 Task: Search one way flight ticket for 2 adults, 2 infants in seat and 1 infant on lap in first from White Plains: Westchester County Airport to Laramie: Laramie Regional Airport on 8-3-2023. Choice of flights is Frontier. Number of bags: 1 carry on bag and 5 checked bags. Price is upto 30000. Outbound departure time preference is 10:00.
Action: Mouse moved to (211, 295)
Screenshot: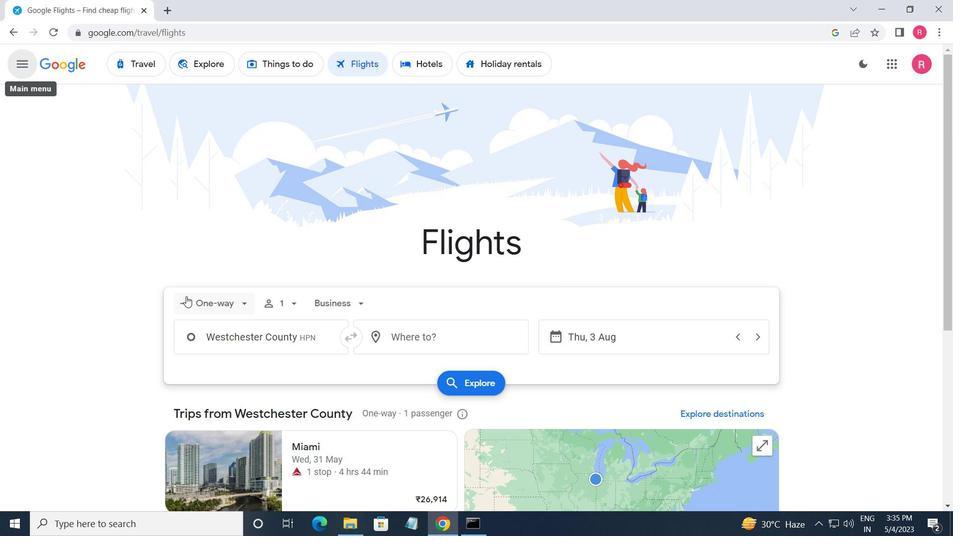 
Action: Mouse pressed left at (211, 295)
Screenshot: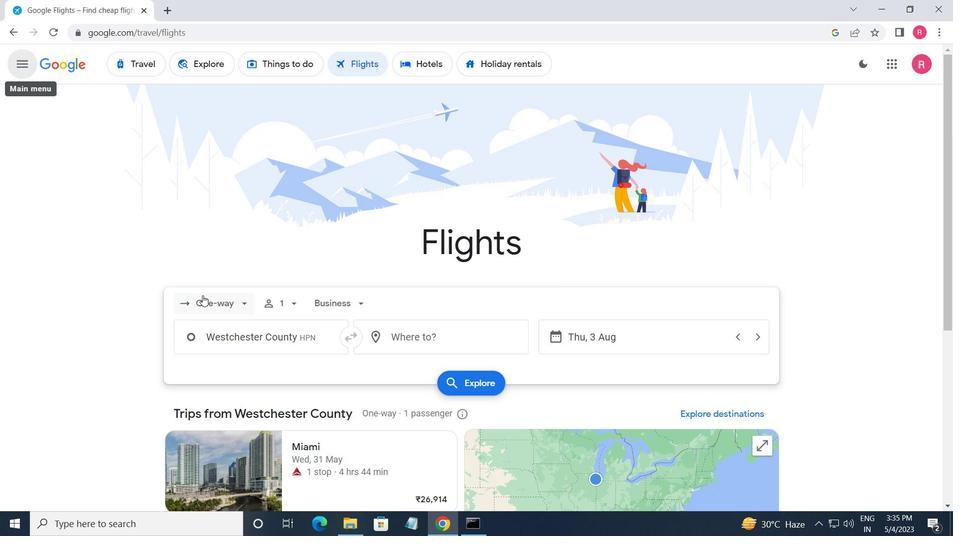 
Action: Mouse moved to (231, 361)
Screenshot: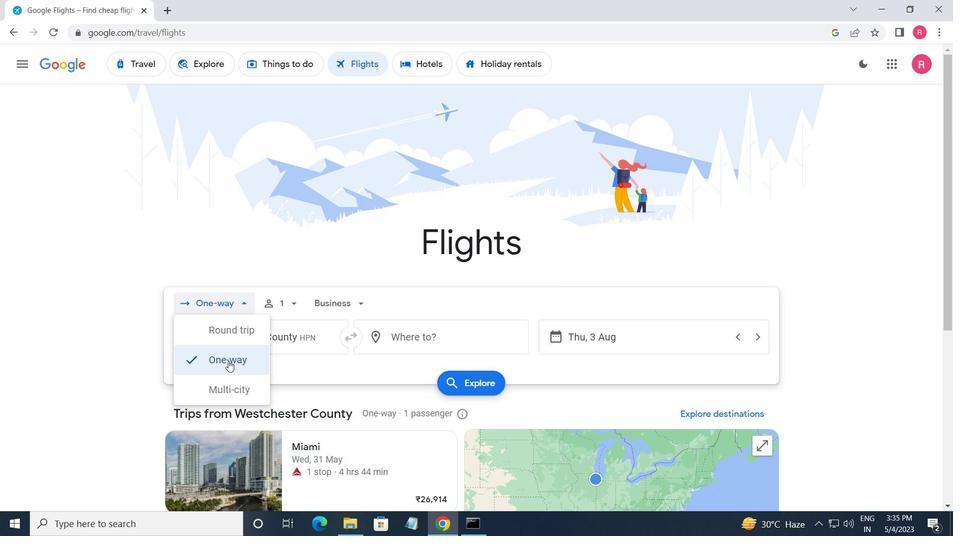 
Action: Mouse pressed left at (231, 361)
Screenshot: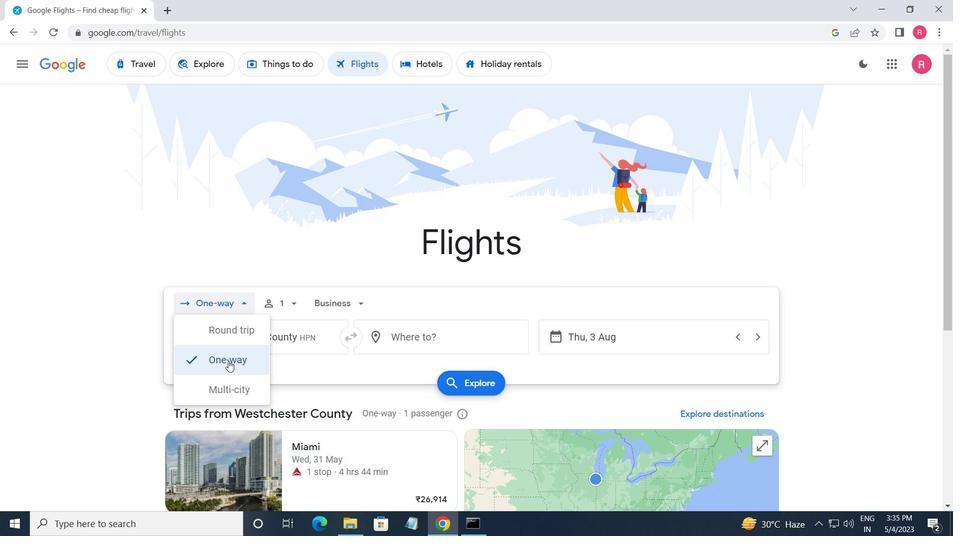 
Action: Mouse moved to (299, 310)
Screenshot: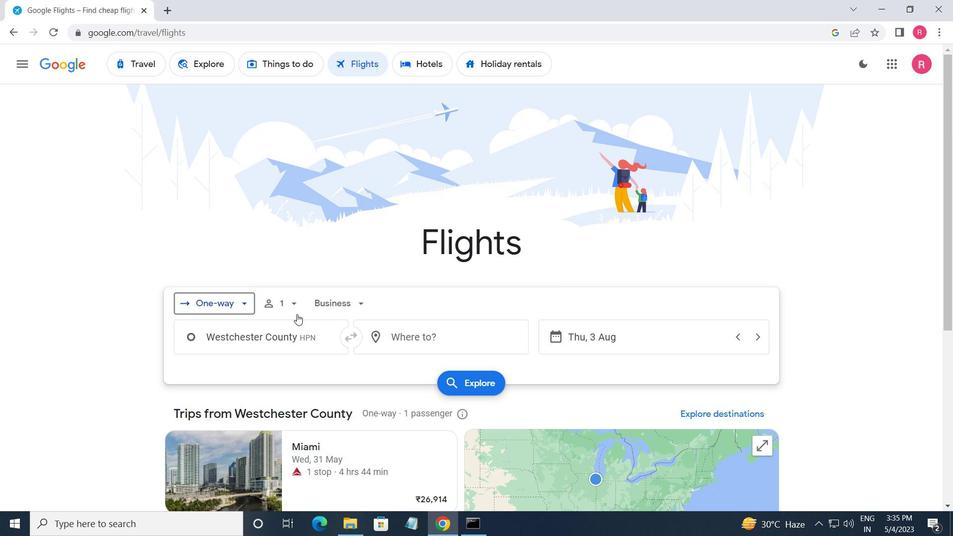 
Action: Mouse pressed left at (299, 310)
Screenshot: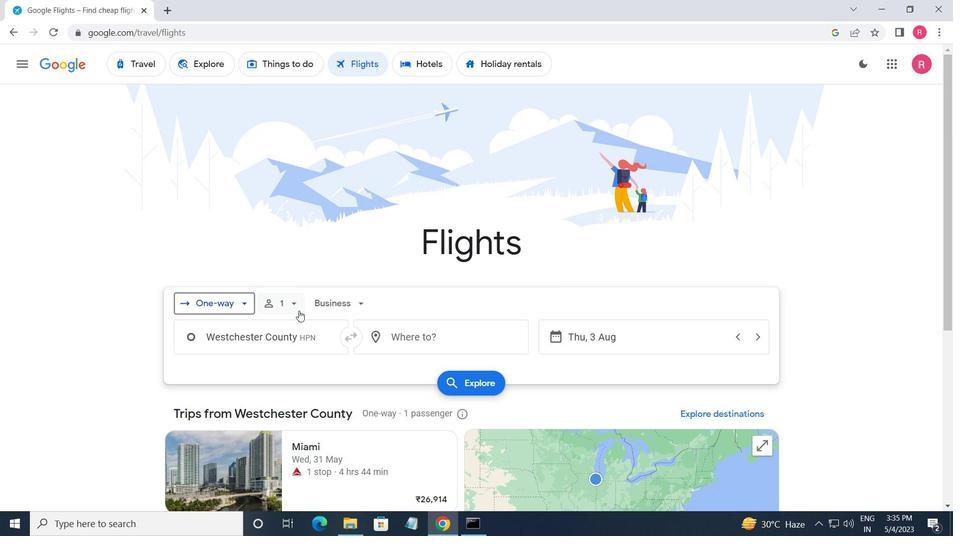 
Action: Mouse moved to (384, 333)
Screenshot: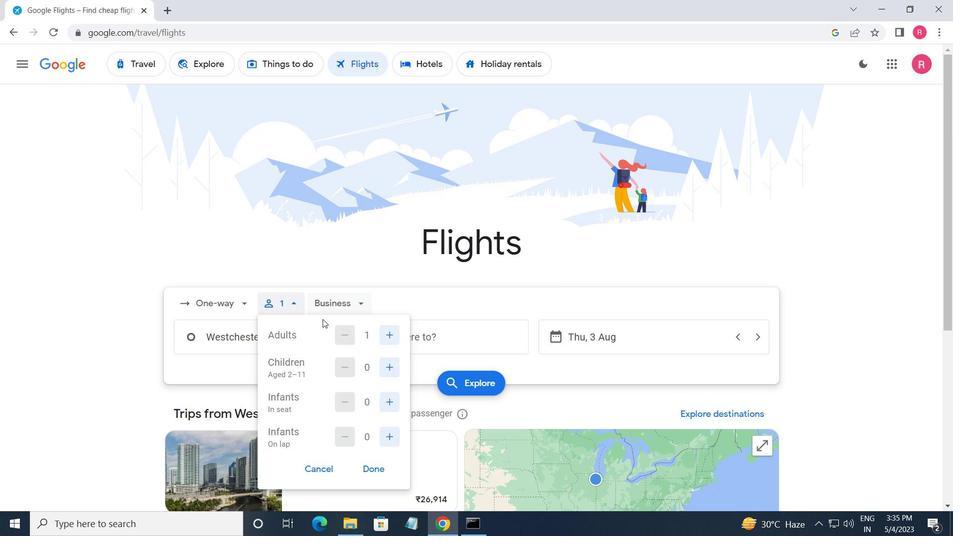 
Action: Mouse pressed left at (384, 333)
Screenshot: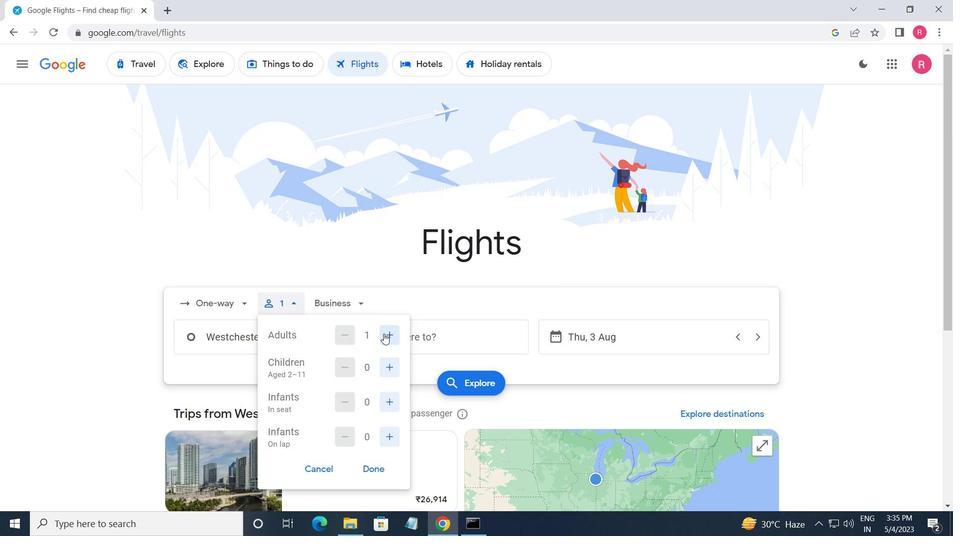 
Action: Mouse moved to (385, 335)
Screenshot: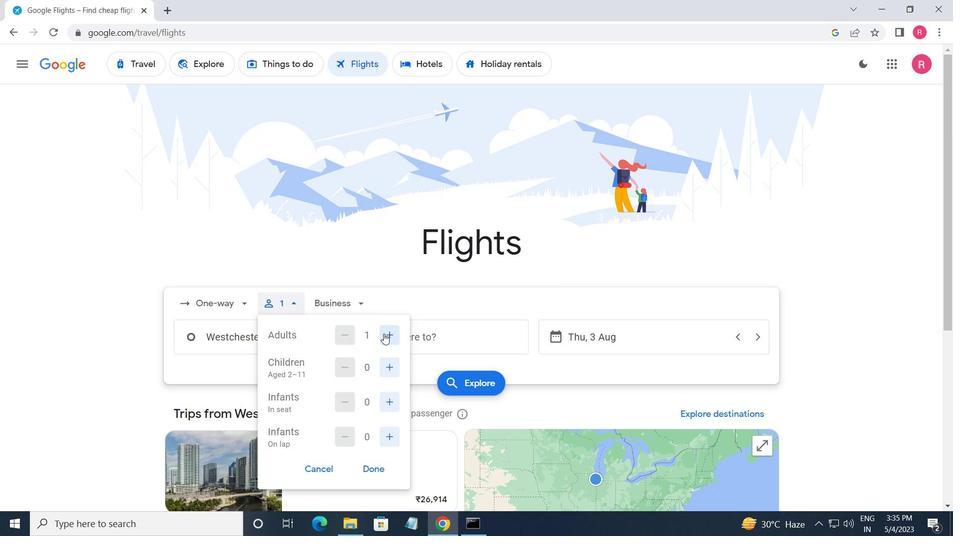 
Action: Mouse pressed left at (385, 335)
Screenshot: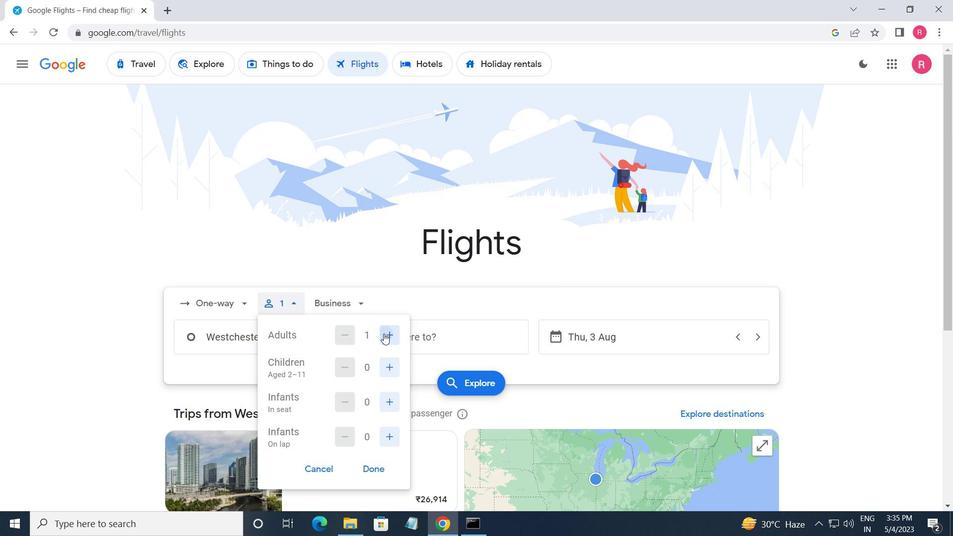 
Action: Mouse moved to (344, 334)
Screenshot: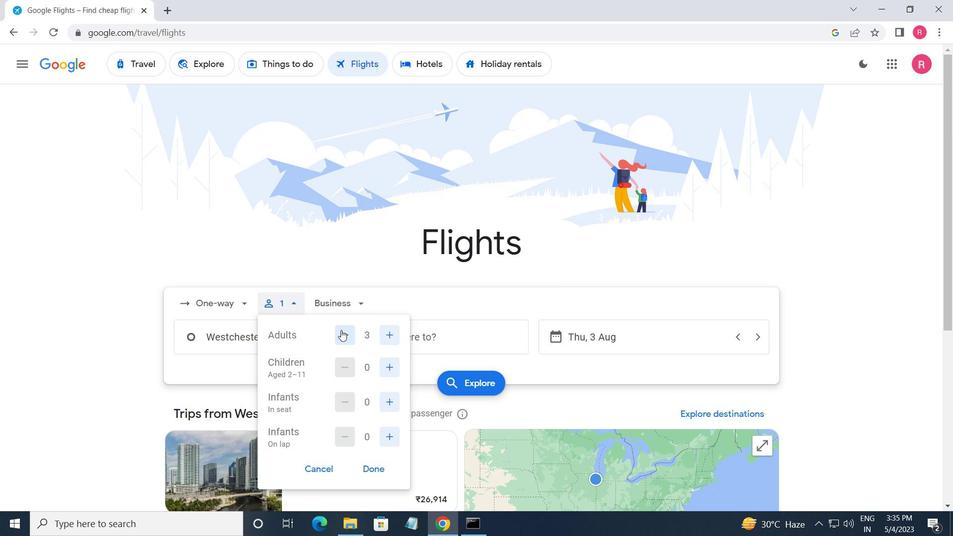 
Action: Mouse pressed left at (344, 334)
Screenshot: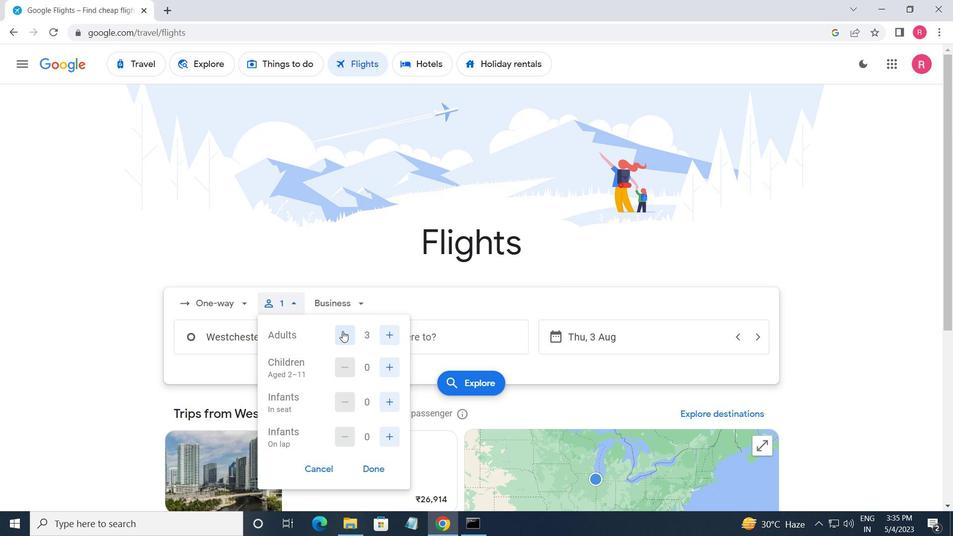 
Action: Mouse moved to (388, 402)
Screenshot: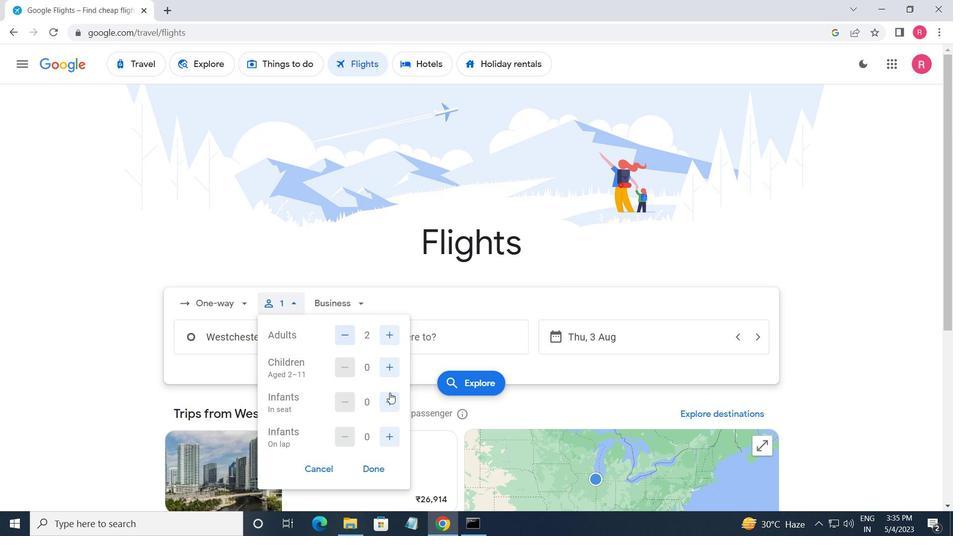 
Action: Mouse pressed left at (388, 402)
Screenshot: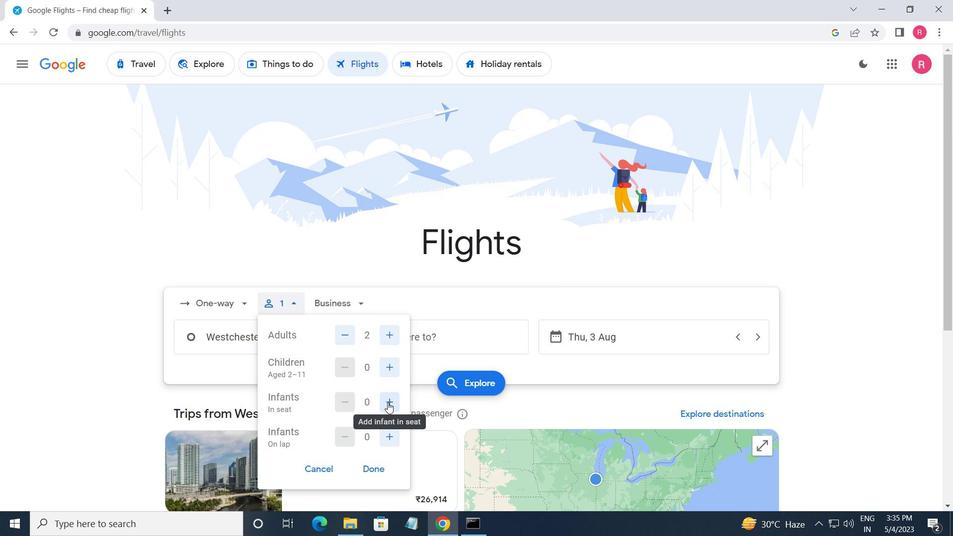 
Action: Mouse pressed left at (388, 402)
Screenshot: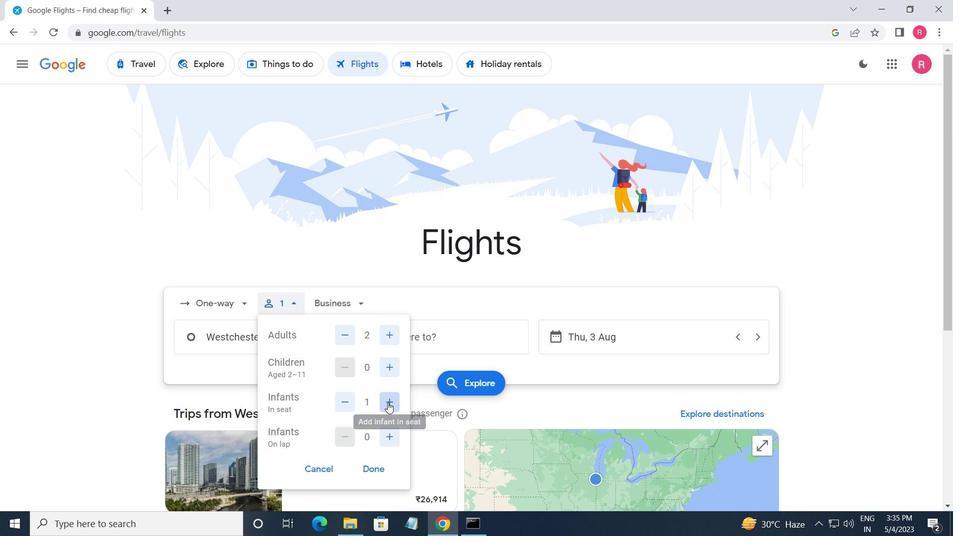 
Action: Mouse moved to (388, 438)
Screenshot: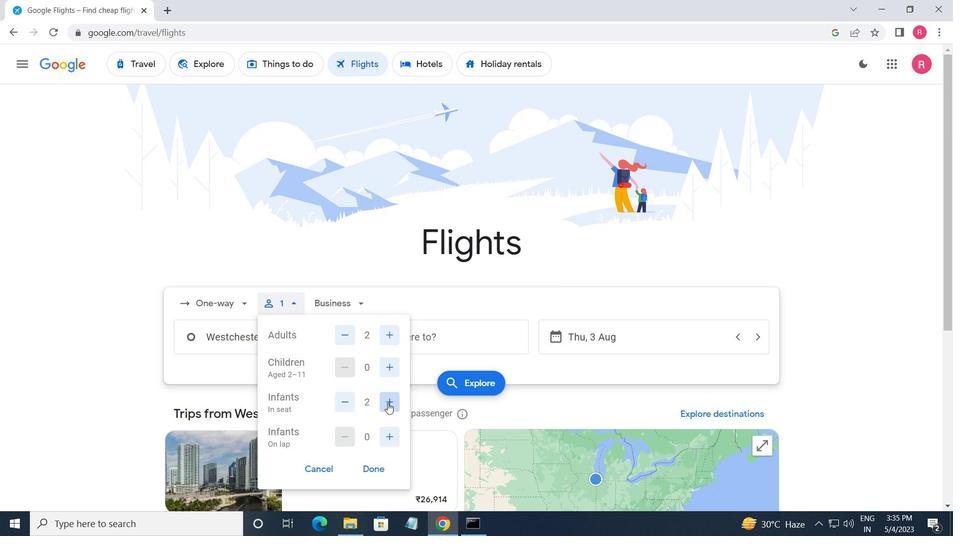 
Action: Mouse pressed left at (388, 438)
Screenshot: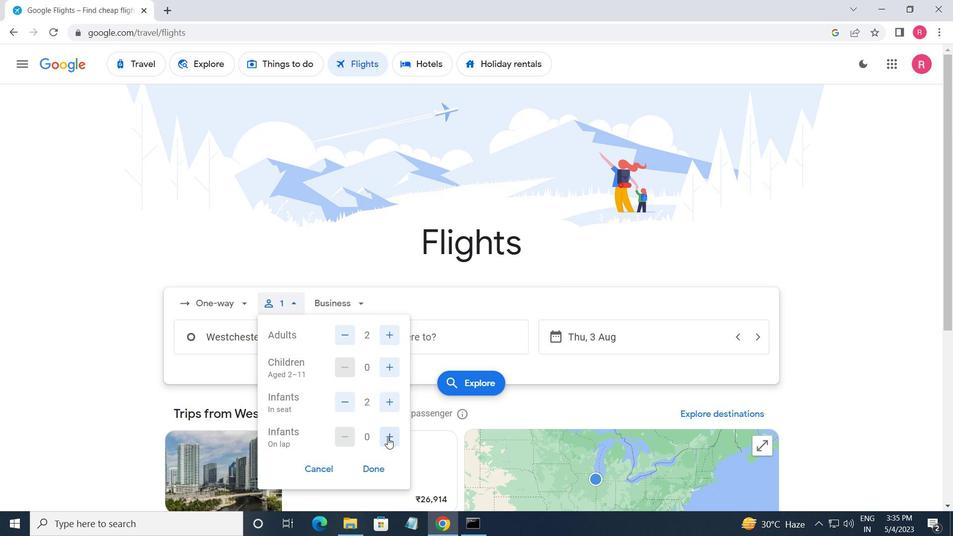 
Action: Mouse moved to (383, 473)
Screenshot: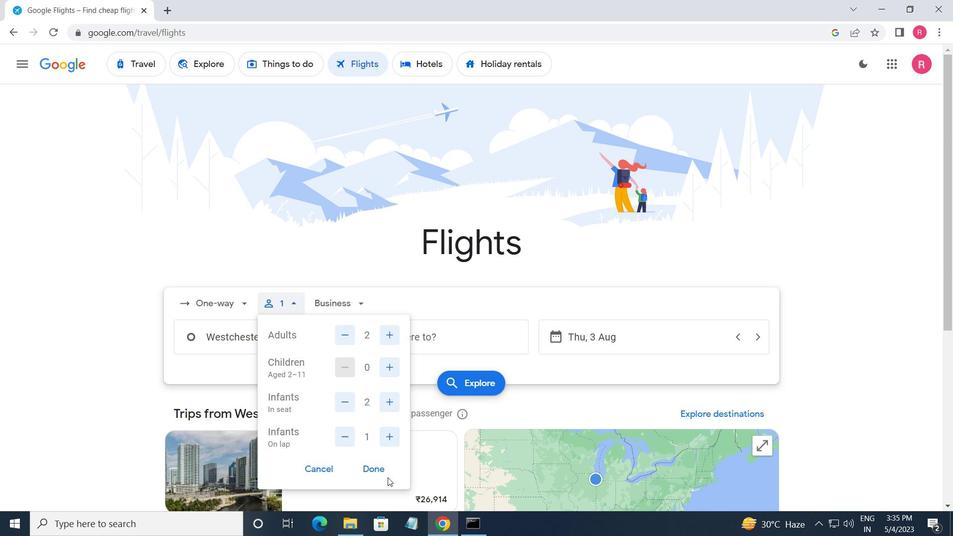 
Action: Mouse pressed left at (383, 473)
Screenshot: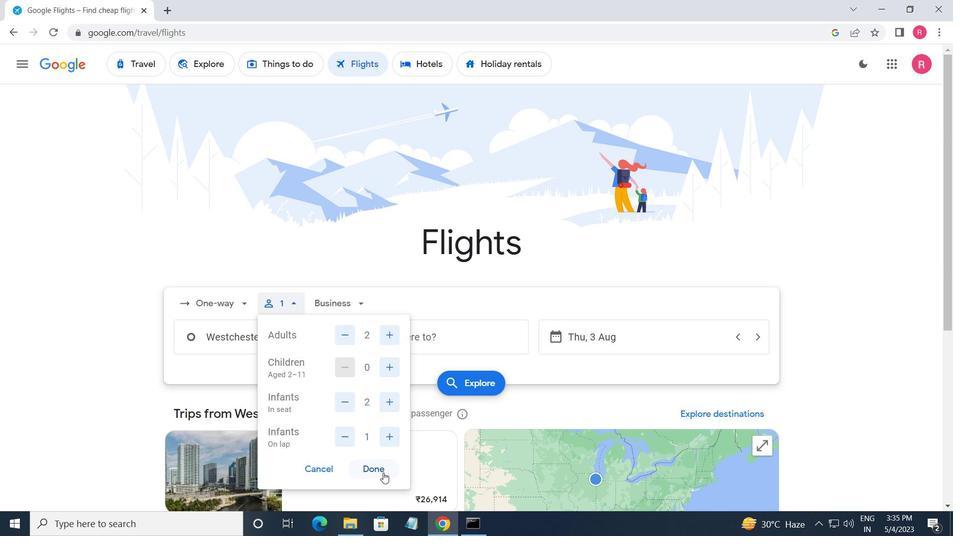 
Action: Mouse moved to (361, 315)
Screenshot: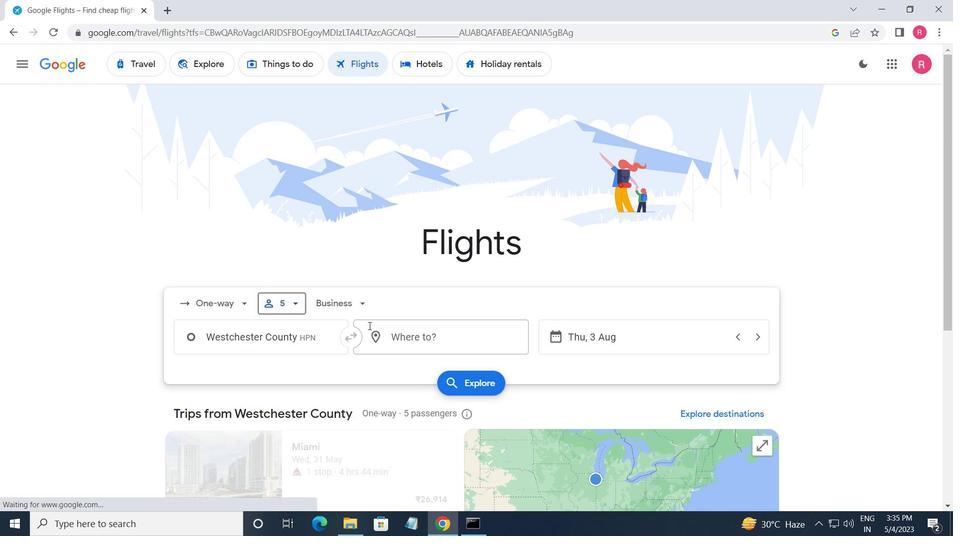 
Action: Mouse pressed left at (361, 315)
Screenshot: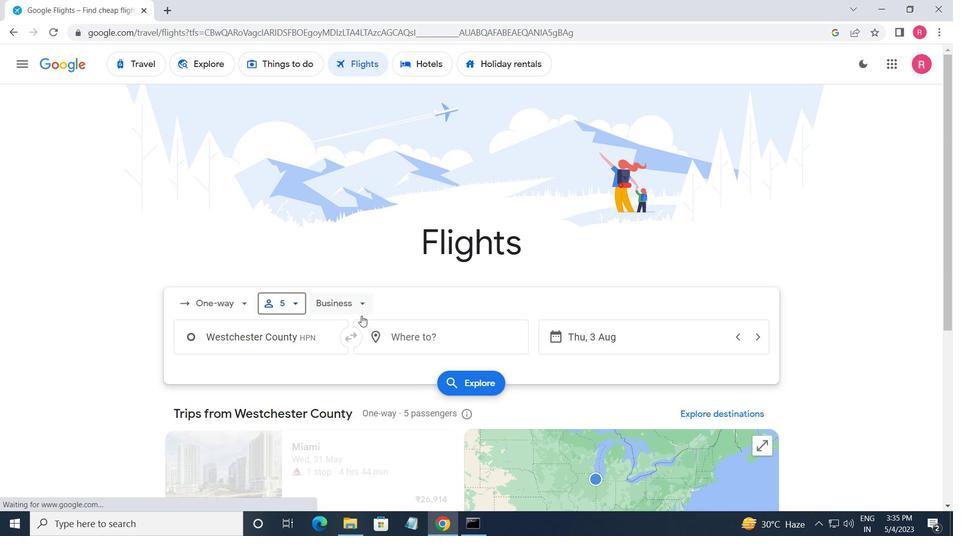 
Action: Mouse moved to (363, 419)
Screenshot: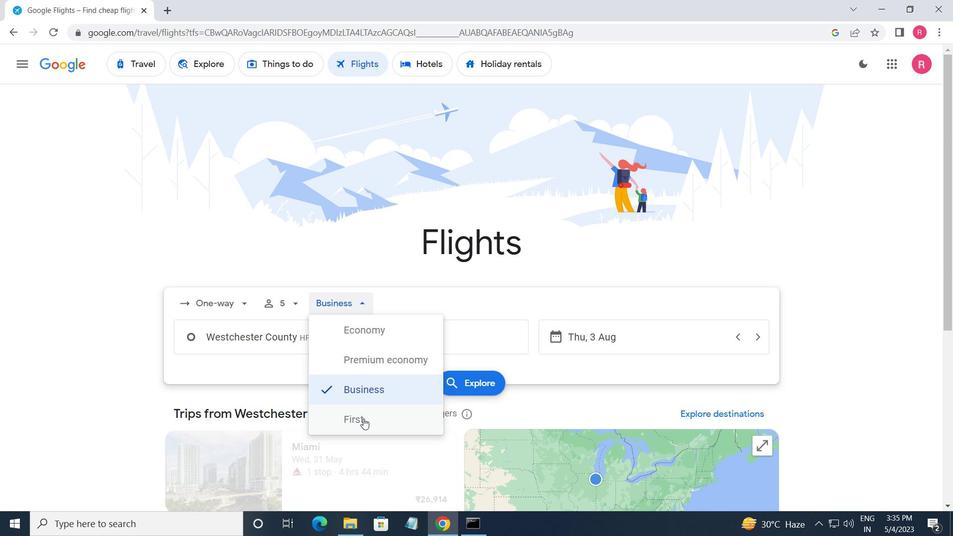 
Action: Mouse pressed left at (363, 419)
Screenshot: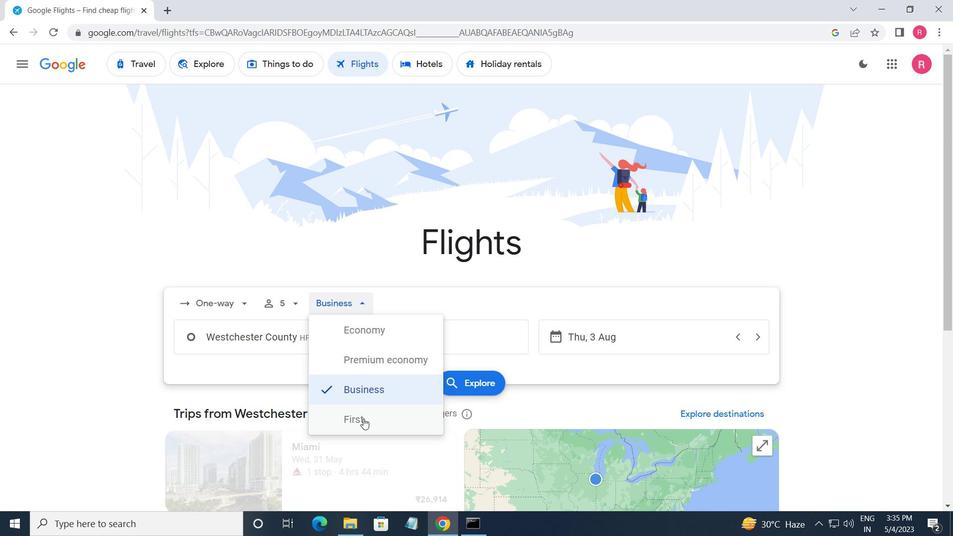 
Action: Mouse moved to (319, 346)
Screenshot: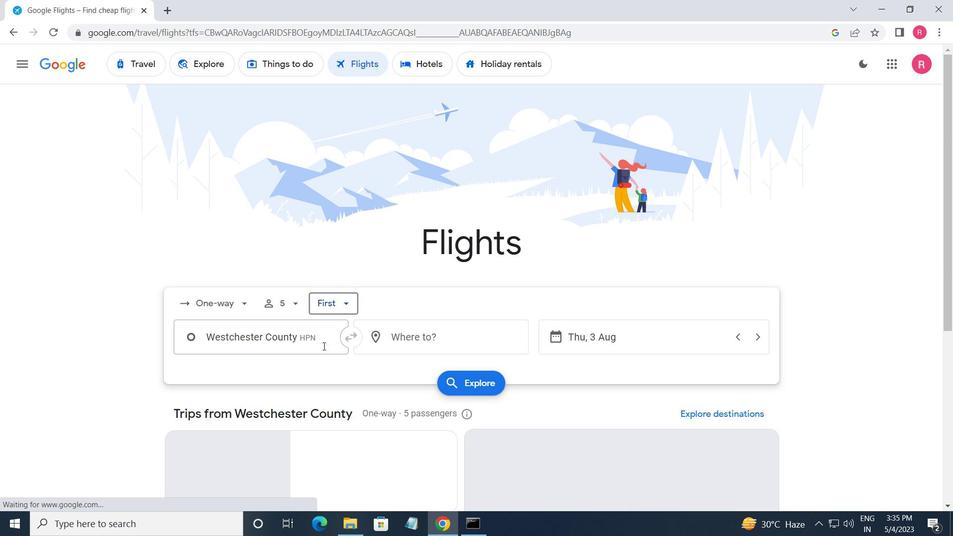 
Action: Mouse pressed left at (319, 346)
Screenshot: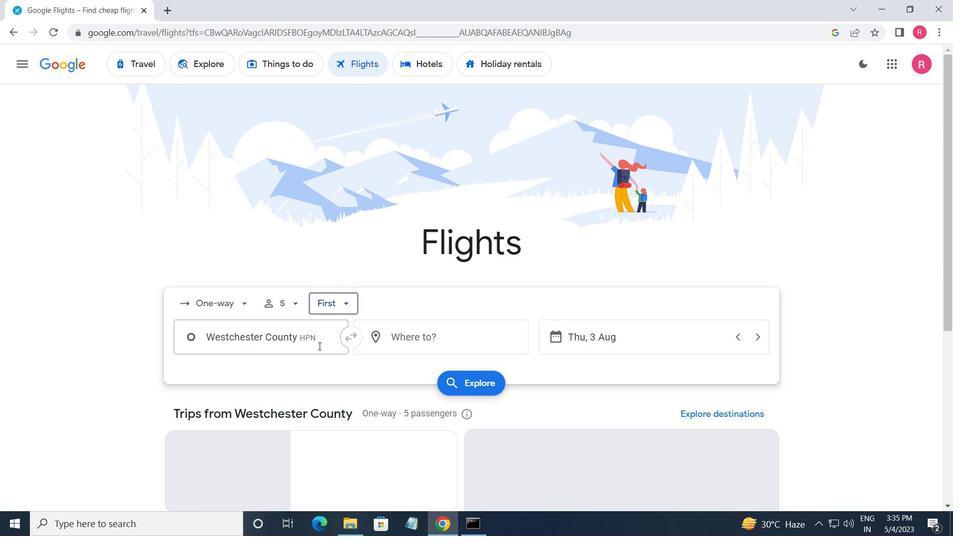 
Action: Mouse moved to (296, 402)
Screenshot: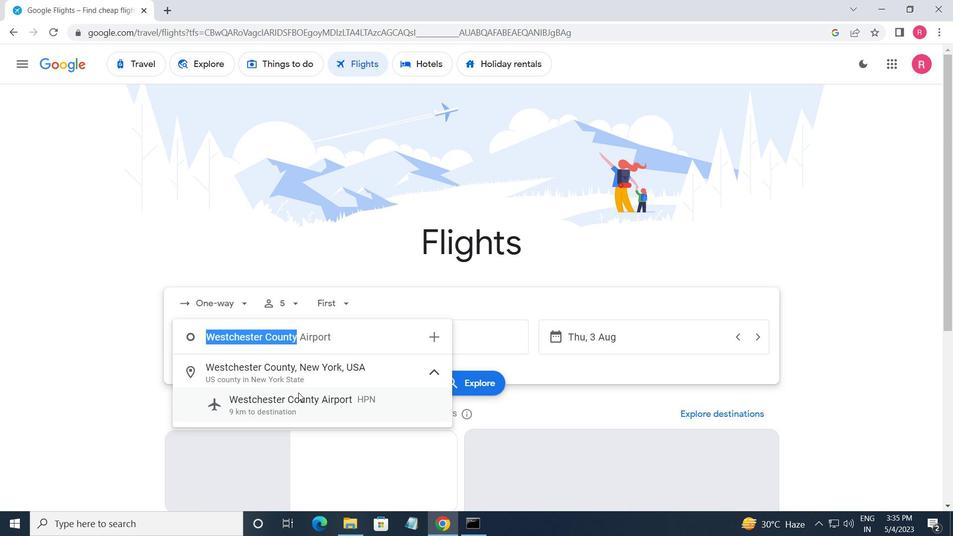 
Action: Mouse pressed left at (296, 402)
Screenshot: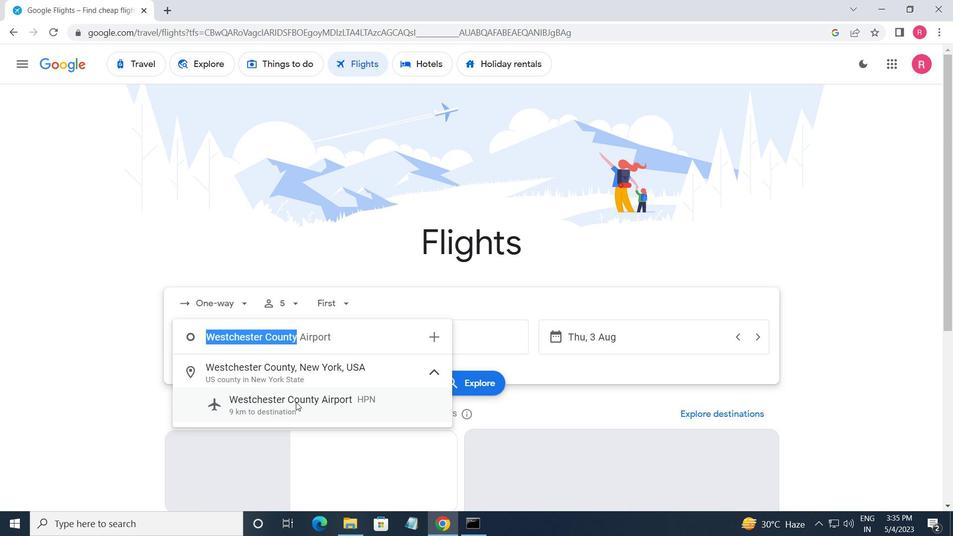 
Action: Mouse moved to (429, 341)
Screenshot: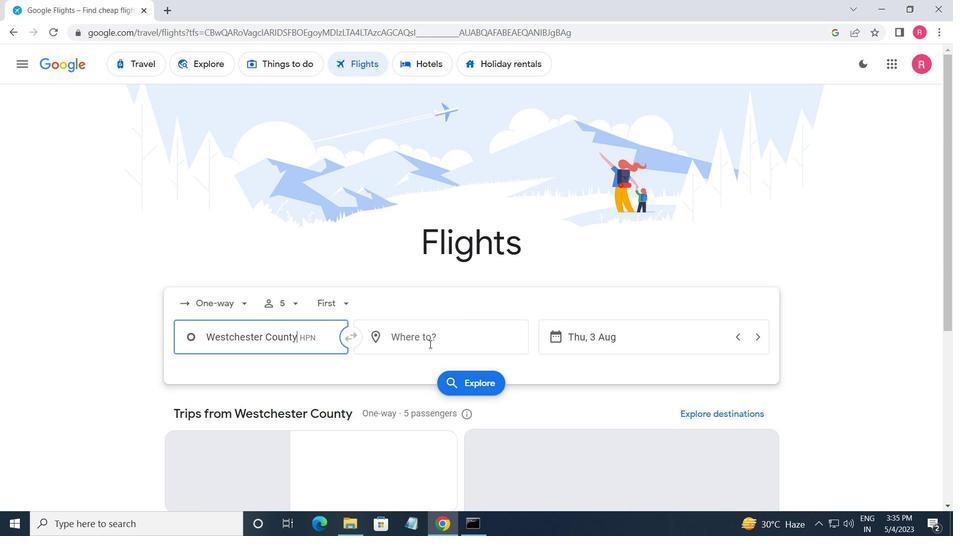 
Action: Mouse pressed left at (429, 341)
Screenshot: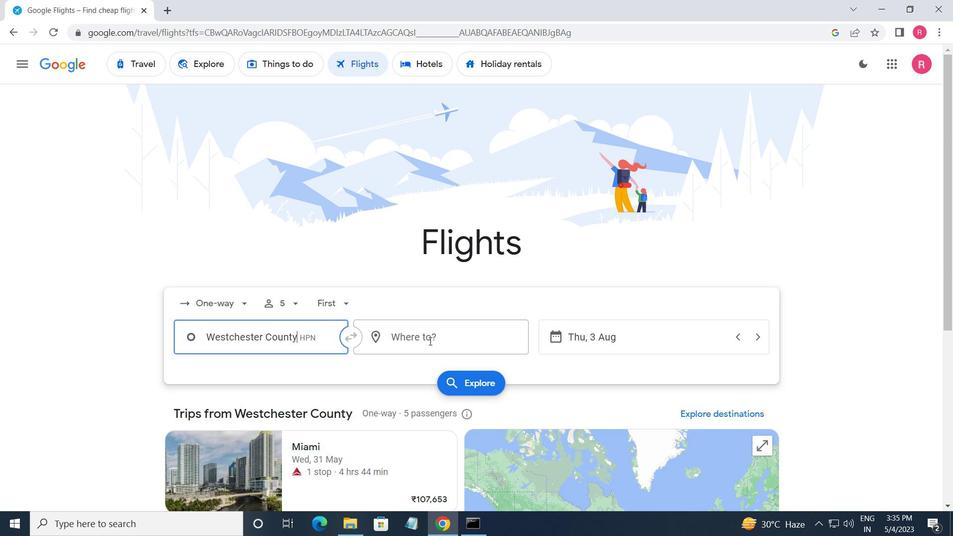
Action: Mouse moved to (439, 466)
Screenshot: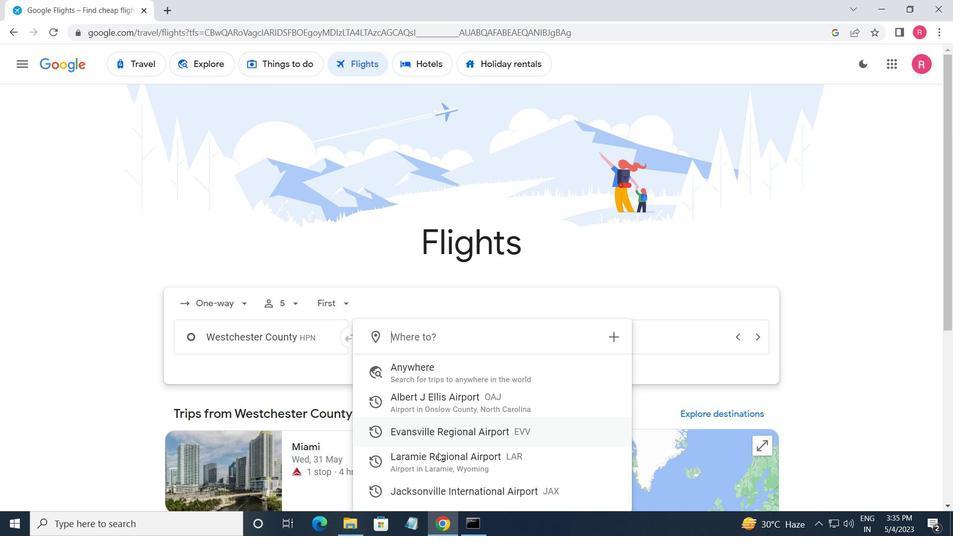 
Action: Mouse pressed left at (439, 466)
Screenshot: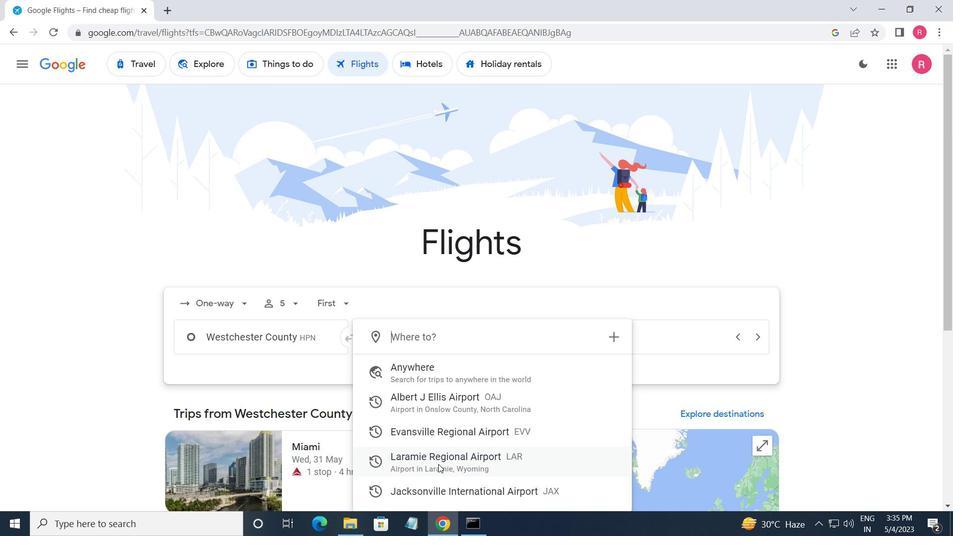 
Action: Mouse moved to (581, 333)
Screenshot: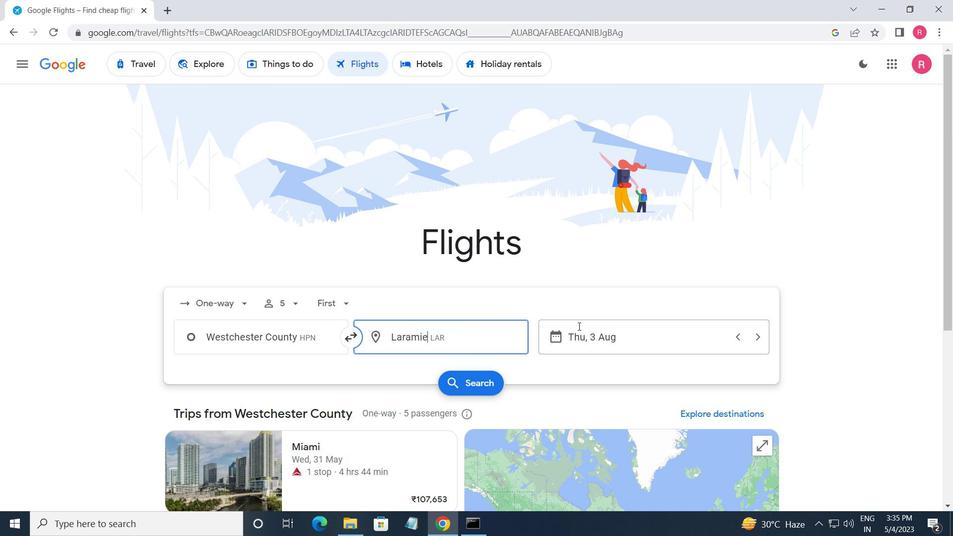 
Action: Mouse pressed left at (581, 333)
Screenshot: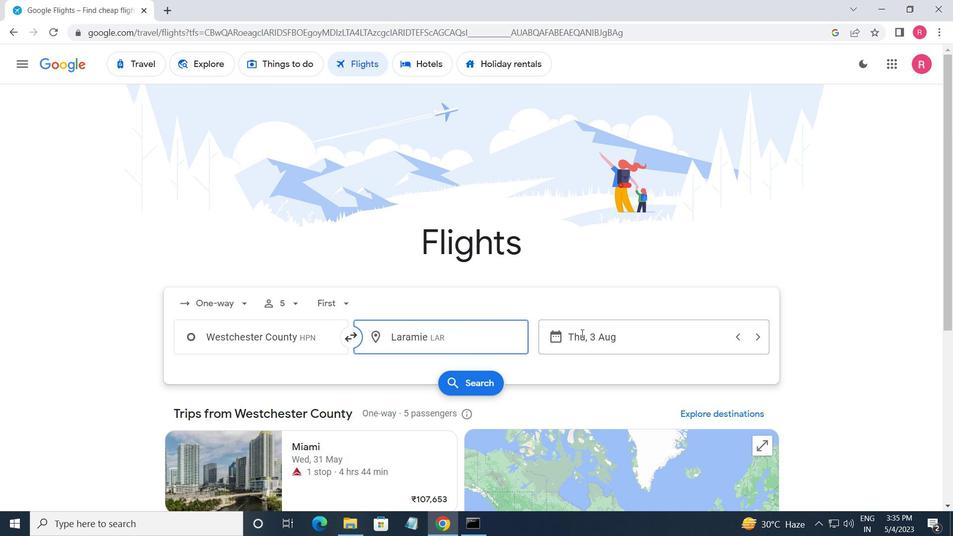 
Action: Mouse moved to (448, 298)
Screenshot: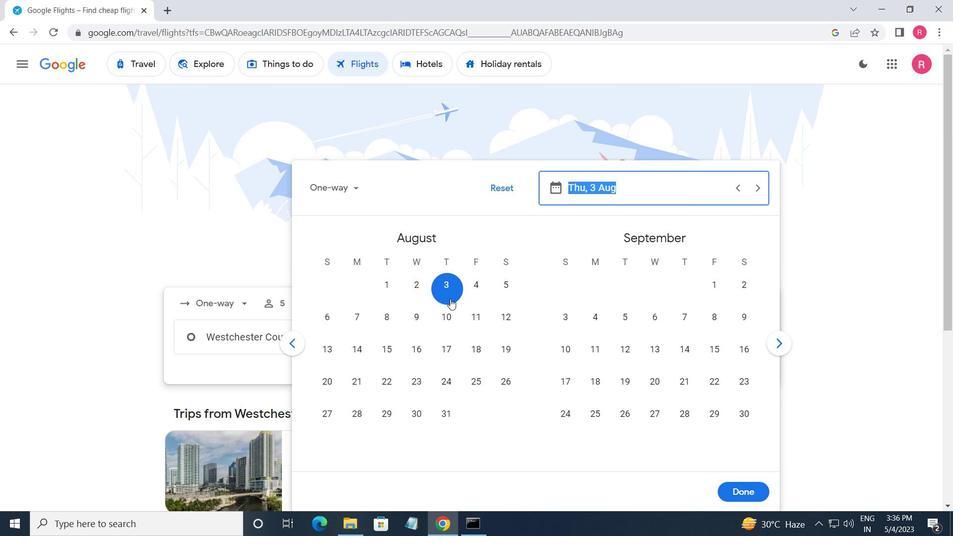 
Action: Mouse pressed left at (448, 298)
Screenshot: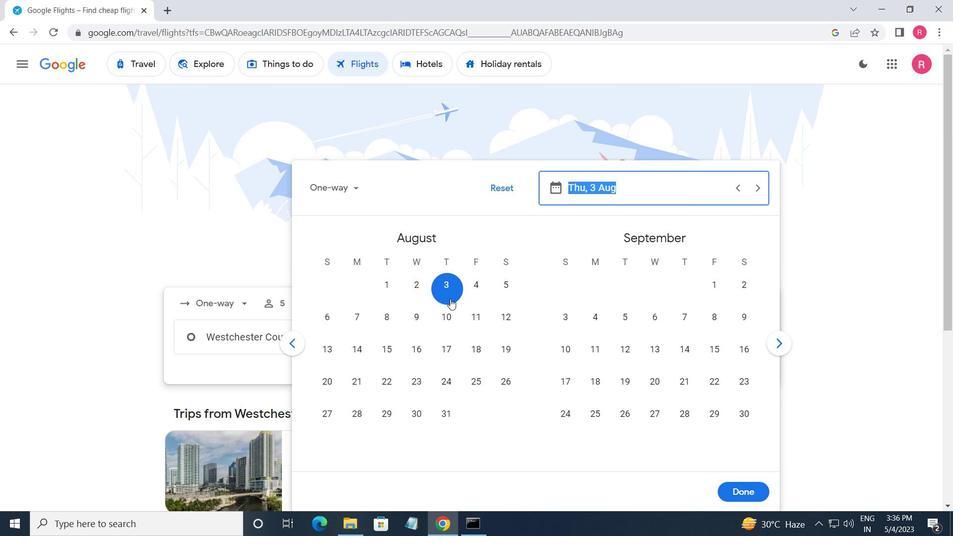 
Action: Mouse moved to (733, 485)
Screenshot: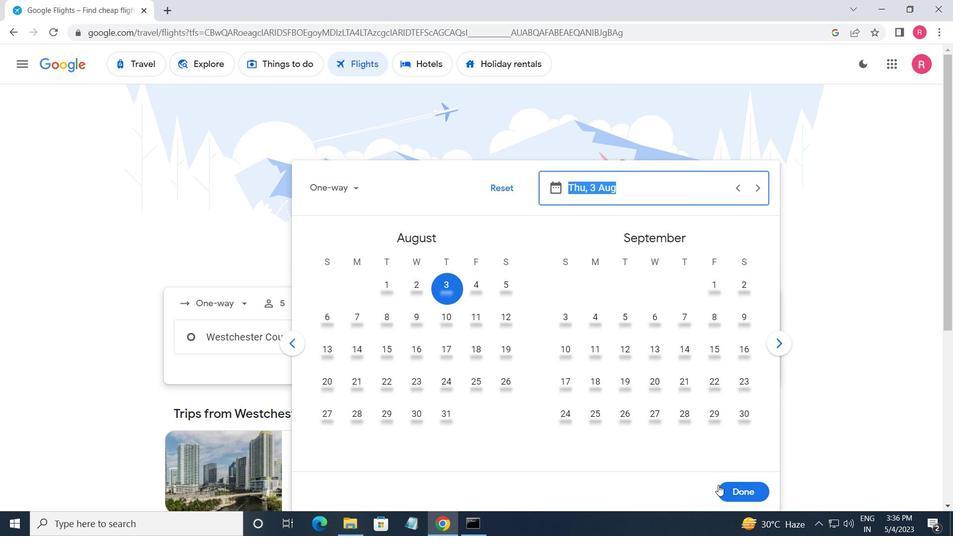 
Action: Mouse pressed left at (733, 485)
Screenshot: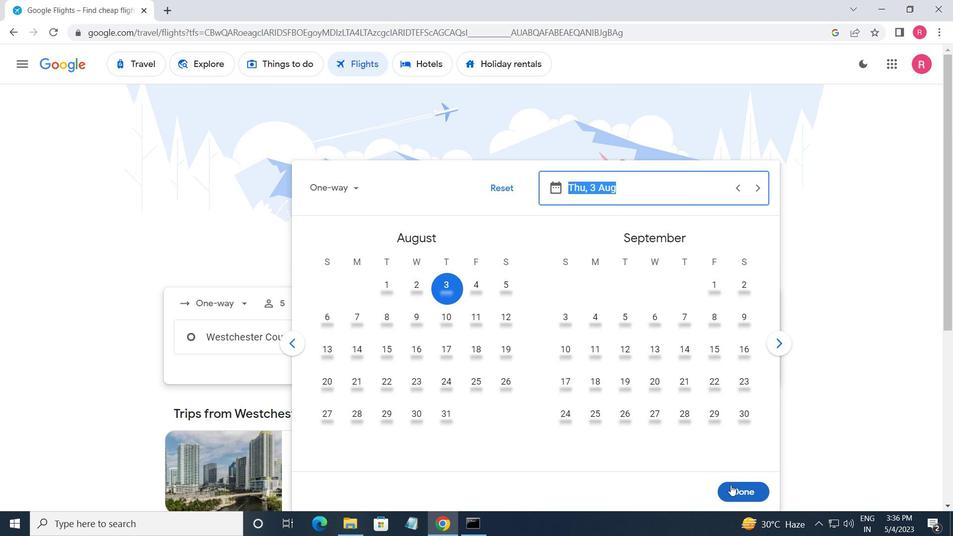 
Action: Mouse moved to (471, 382)
Screenshot: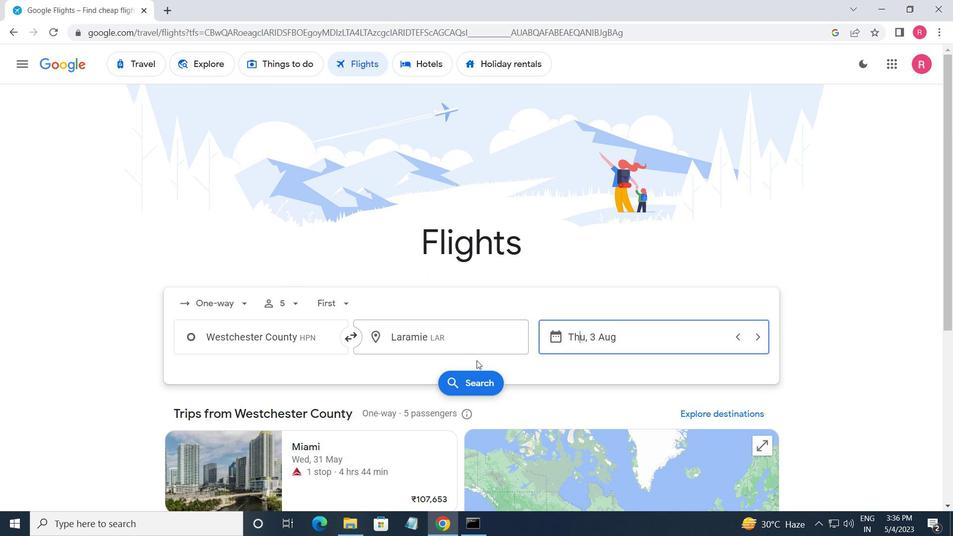 
Action: Mouse pressed left at (471, 382)
Screenshot: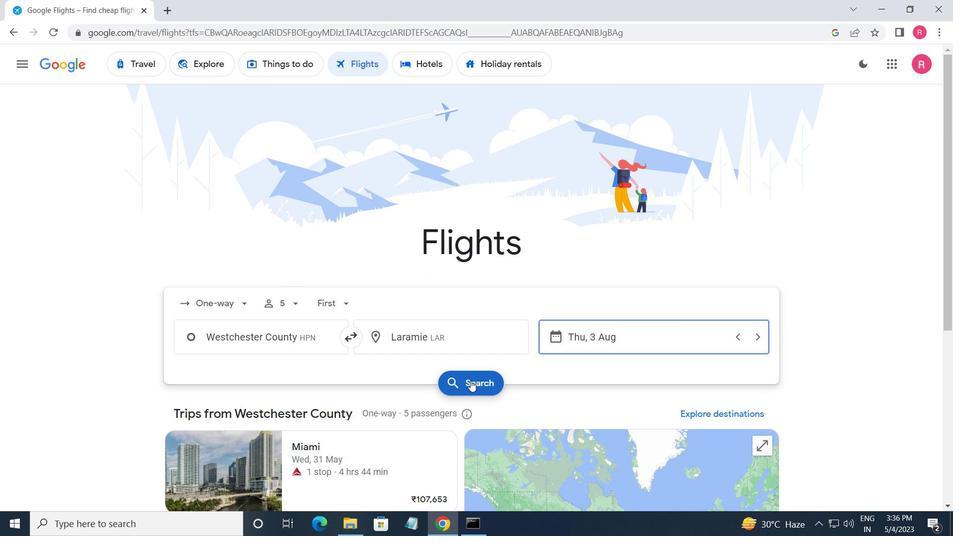 
Action: Mouse moved to (197, 177)
Screenshot: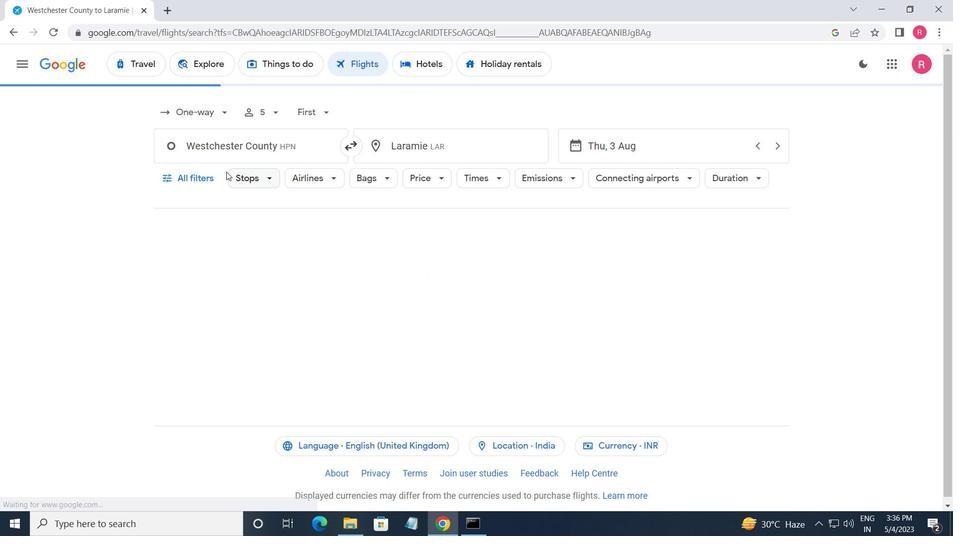 
Action: Mouse pressed left at (197, 177)
Screenshot: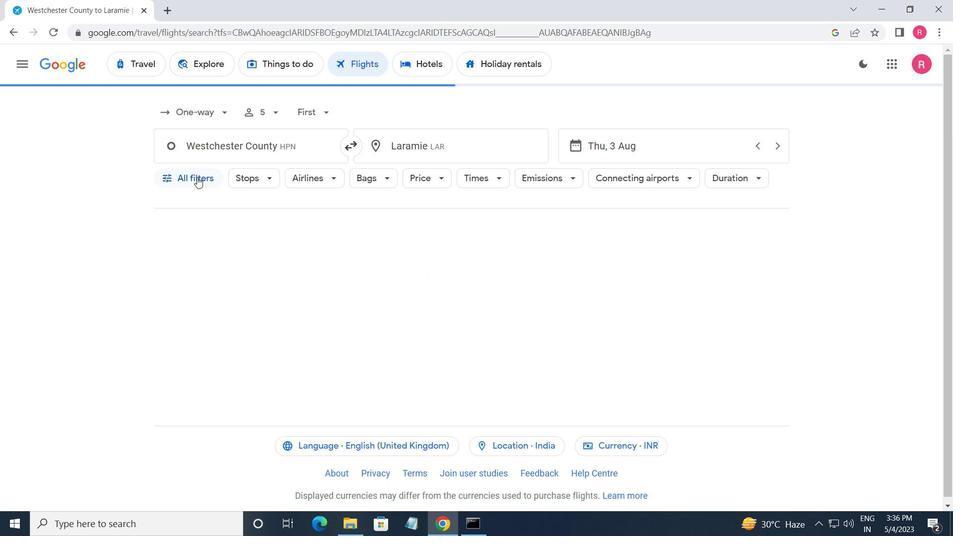 
Action: Mouse moved to (249, 329)
Screenshot: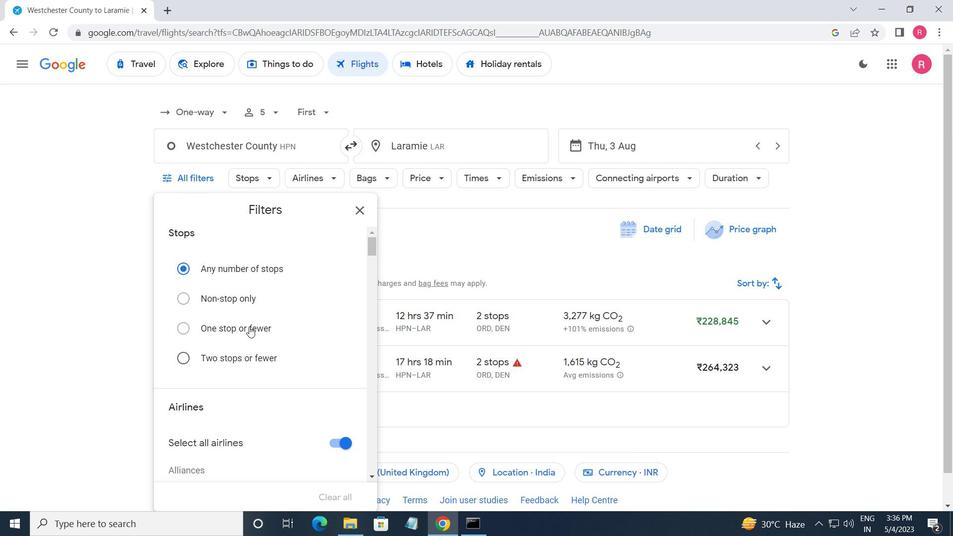 
Action: Mouse scrolled (249, 329) with delta (0, 0)
Screenshot: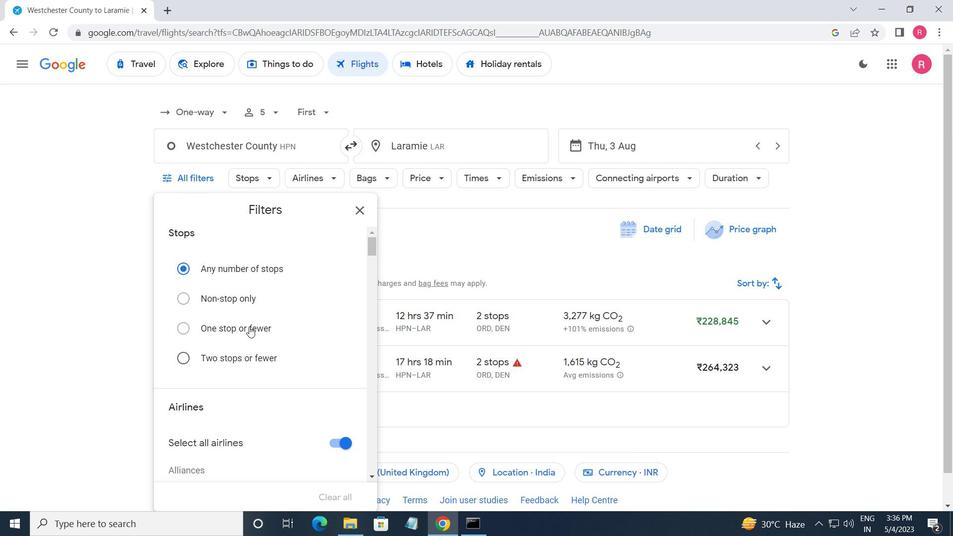
Action: Mouse moved to (249, 330)
Screenshot: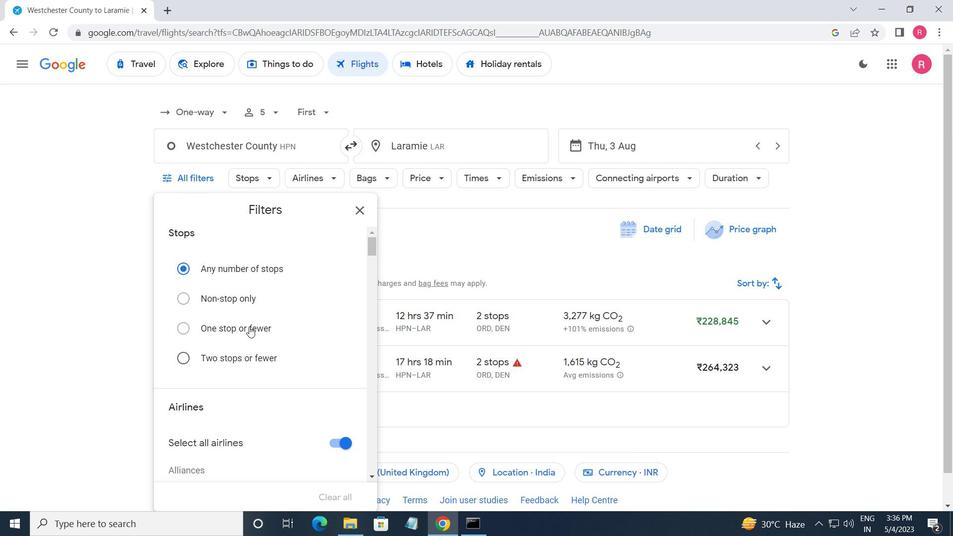 
Action: Mouse scrolled (249, 330) with delta (0, 0)
Screenshot: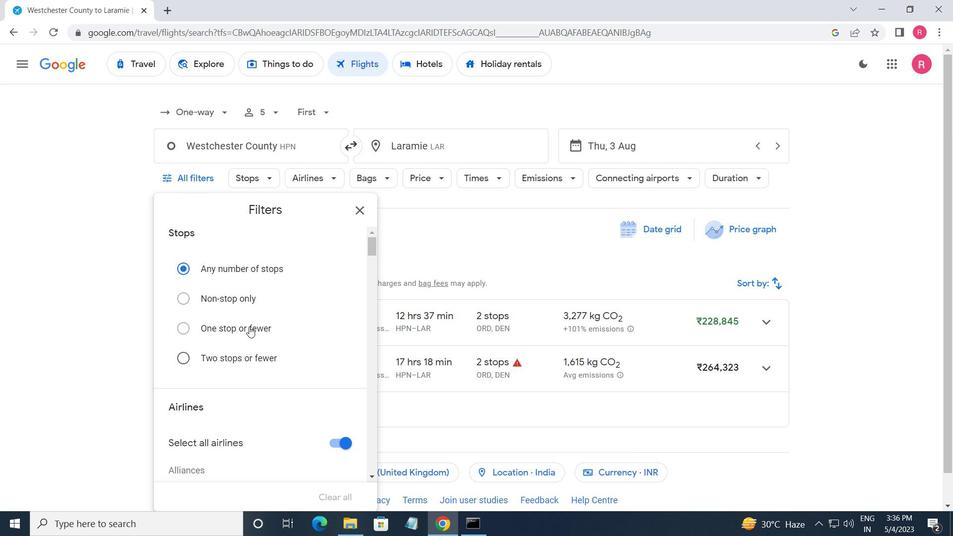 
Action: Mouse scrolled (249, 330) with delta (0, 0)
Screenshot: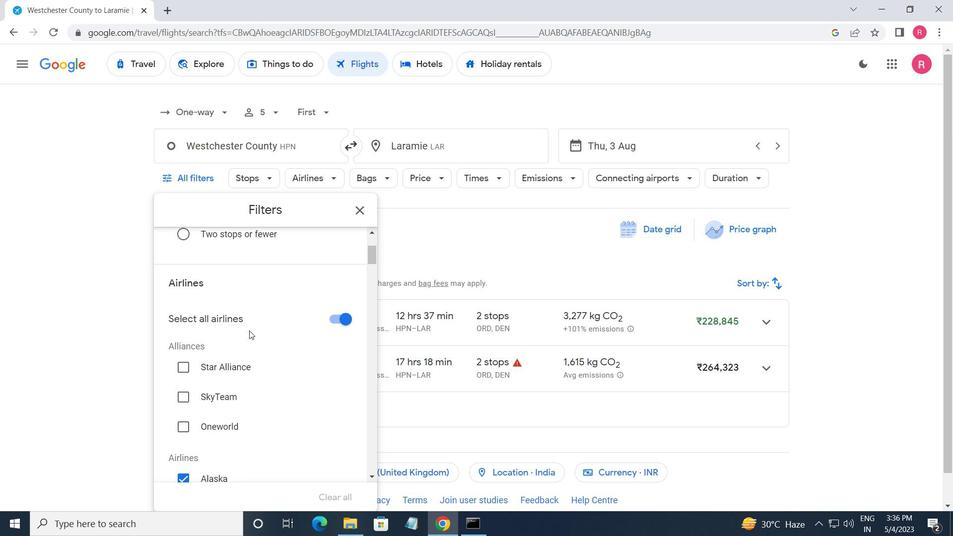 
Action: Mouse scrolled (249, 330) with delta (0, 0)
Screenshot: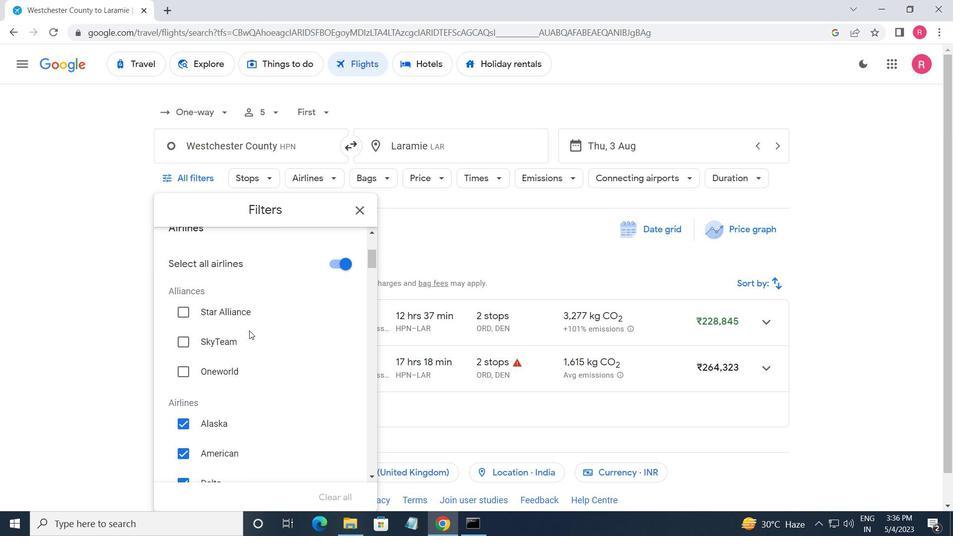 
Action: Mouse scrolled (249, 330) with delta (0, 0)
Screenshot: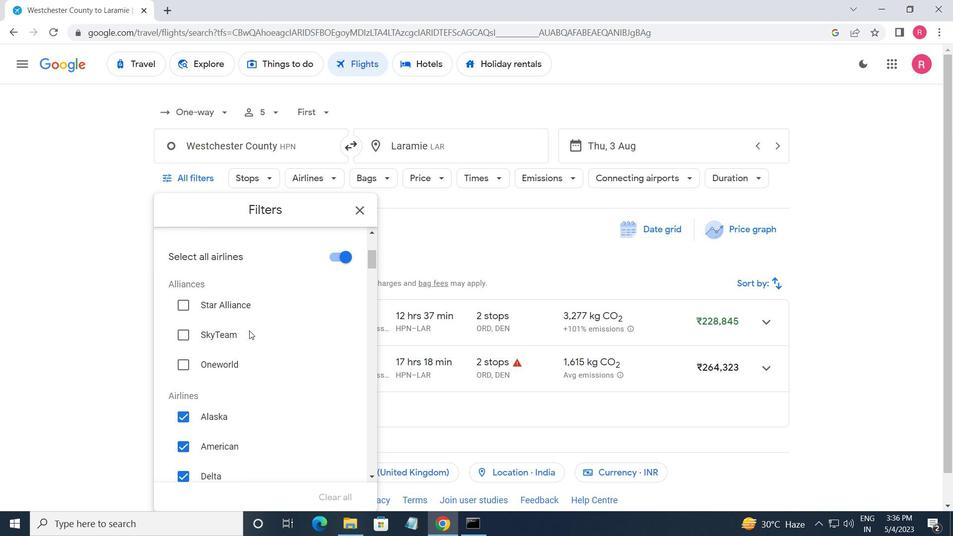 
Action: Mouse moved to (302, 283)
Screenshot: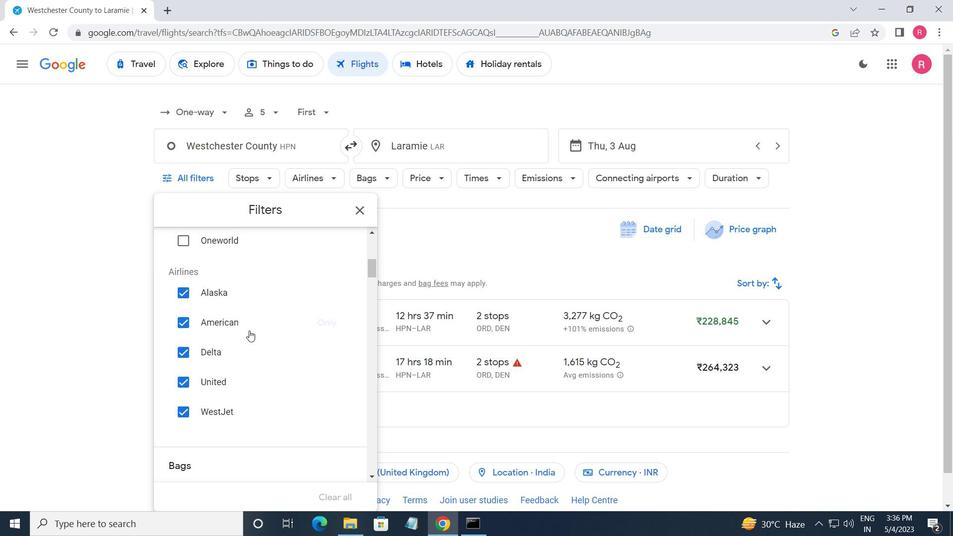 
Action: Mouse scrolled (302, 283) with delta (0, 0)
Screenshot: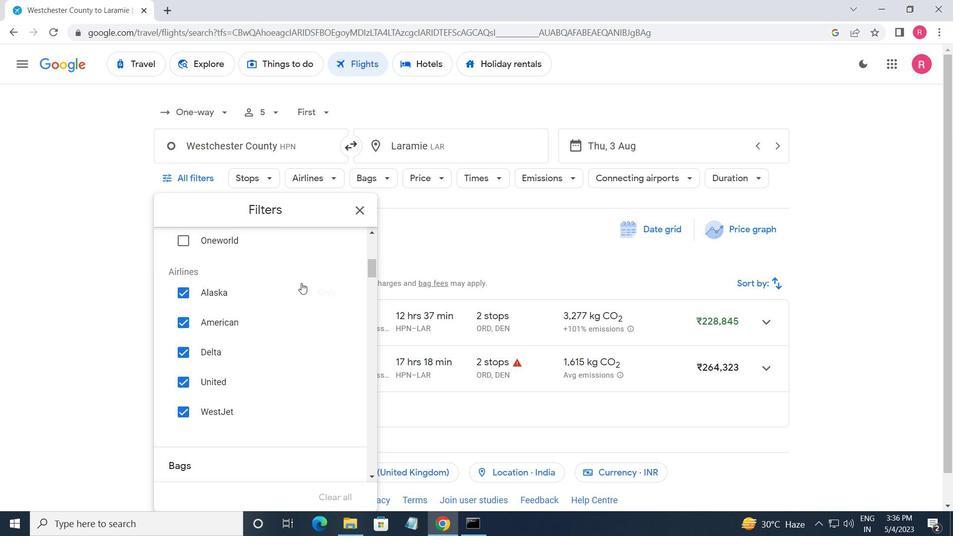 
Action: Mouse moved to (339, 248)
Screenshot: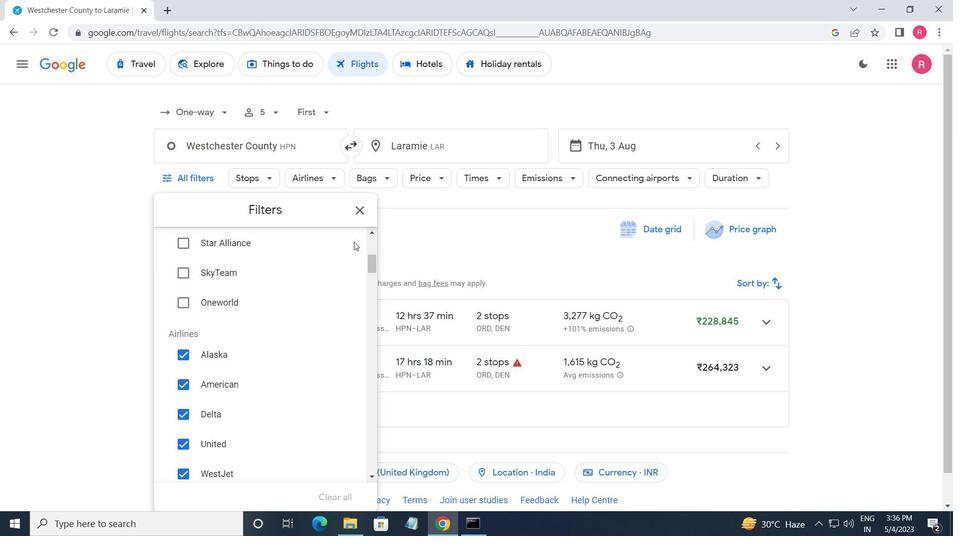 
Action: Mouse scrolled (339, 248) with delta (0, 0)
Screenshot: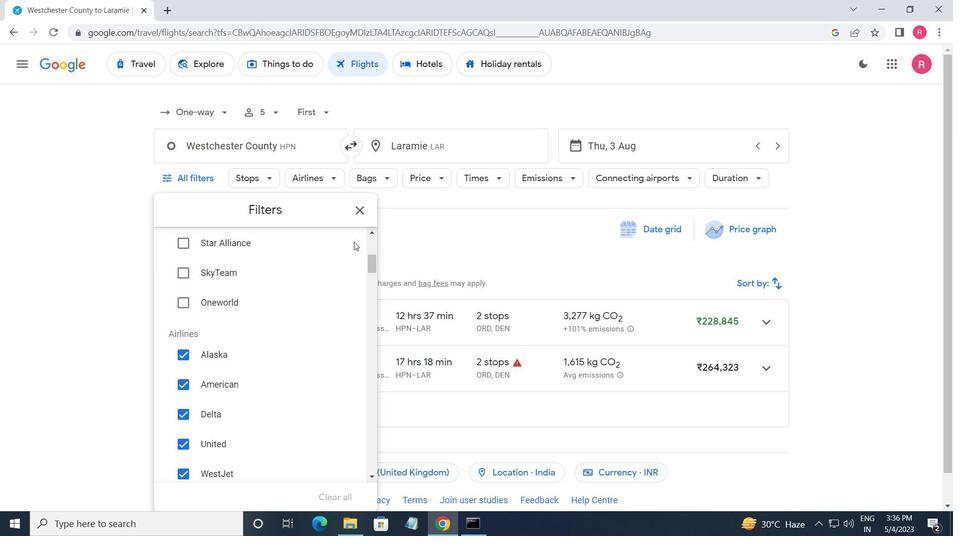 
Action: Mouse moved to (337, 251)
Screenshot: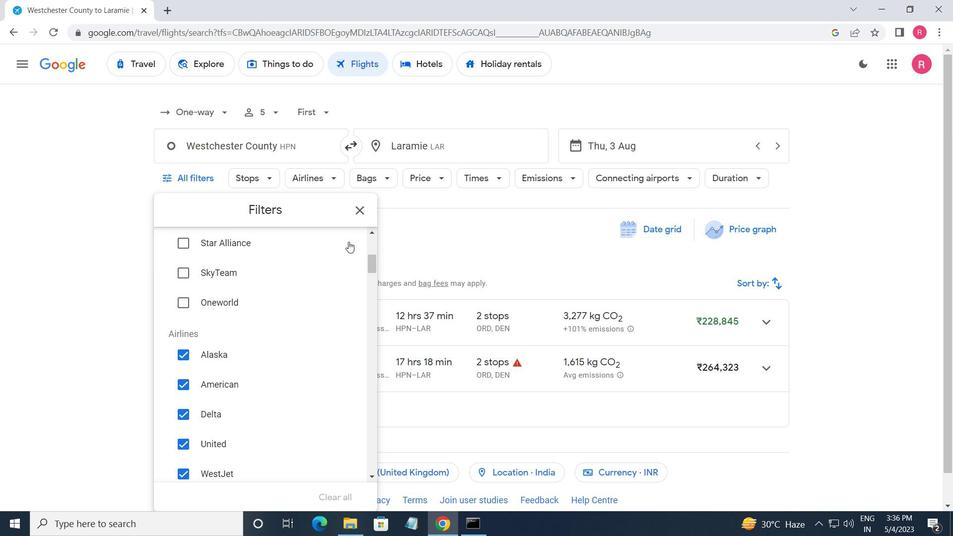 
Action: Mouse scrolled (337, 251) with delta (0, 0)
Screenshot: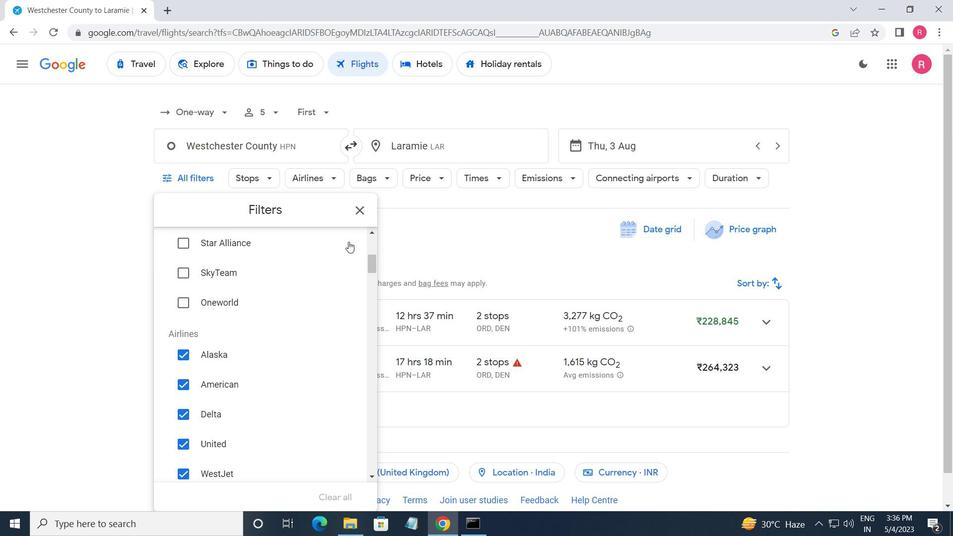 
Action: Mouse moved to (333, 317)
Screenshot: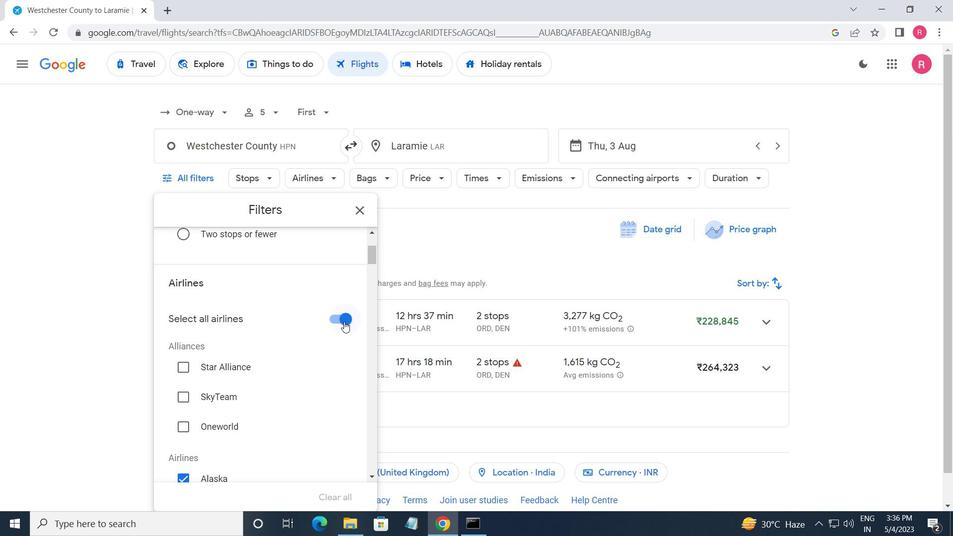 
Action: Mouse pressed left at (333, 317)
Screenshot: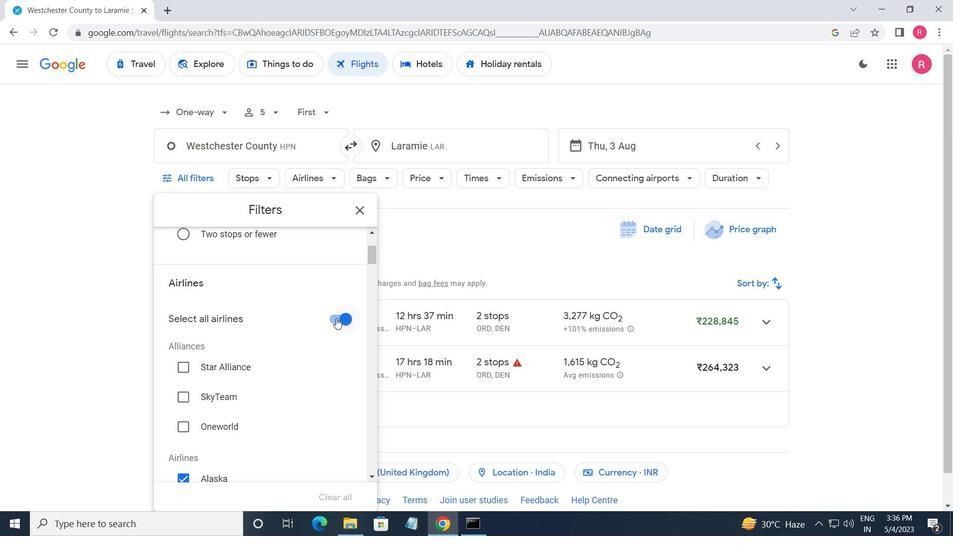 
Action: Mouse moved to (306, 317)
Screenshot: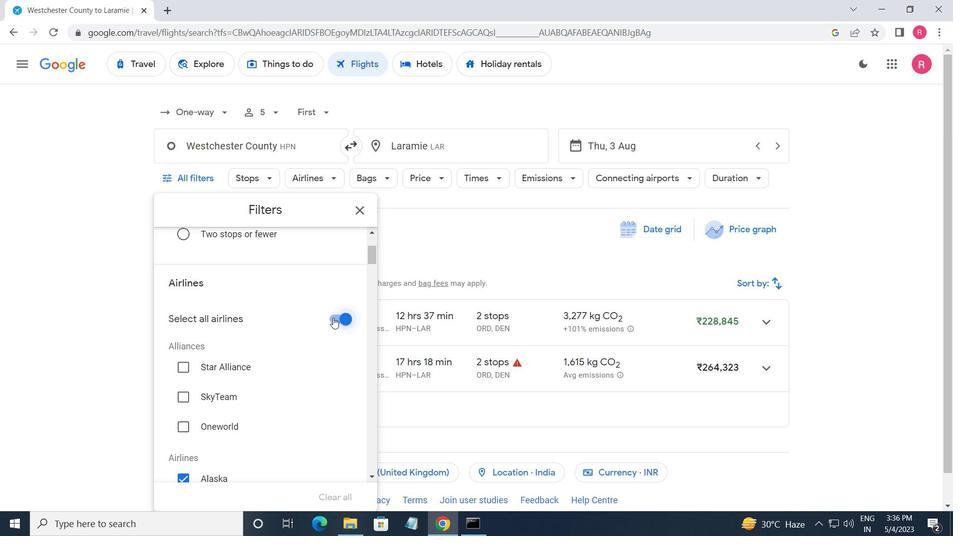 
Action: Mouse scrolled (306, 316) with delta (0, 0)
Screenshot: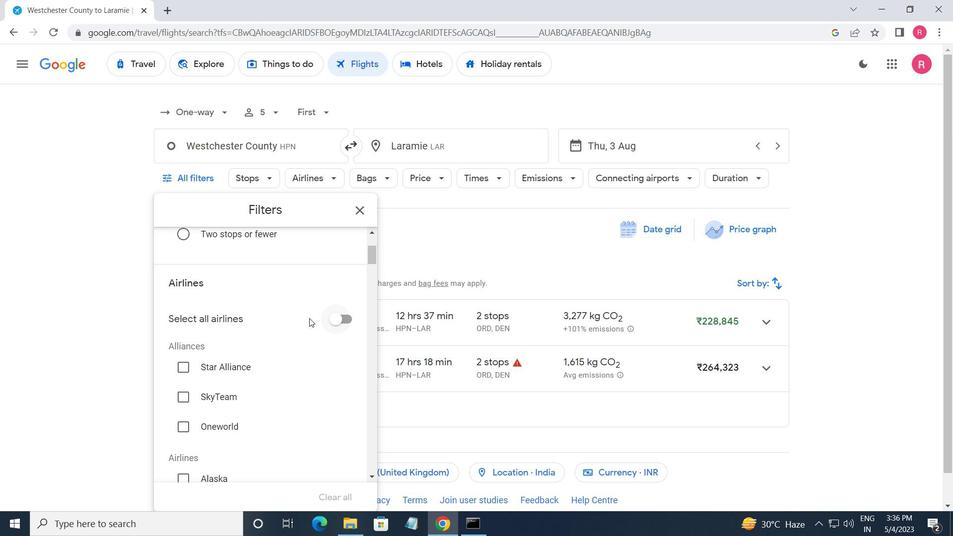 
Action: Mouse scrolled (306, 316) with delta (0, 0)
Screenshot: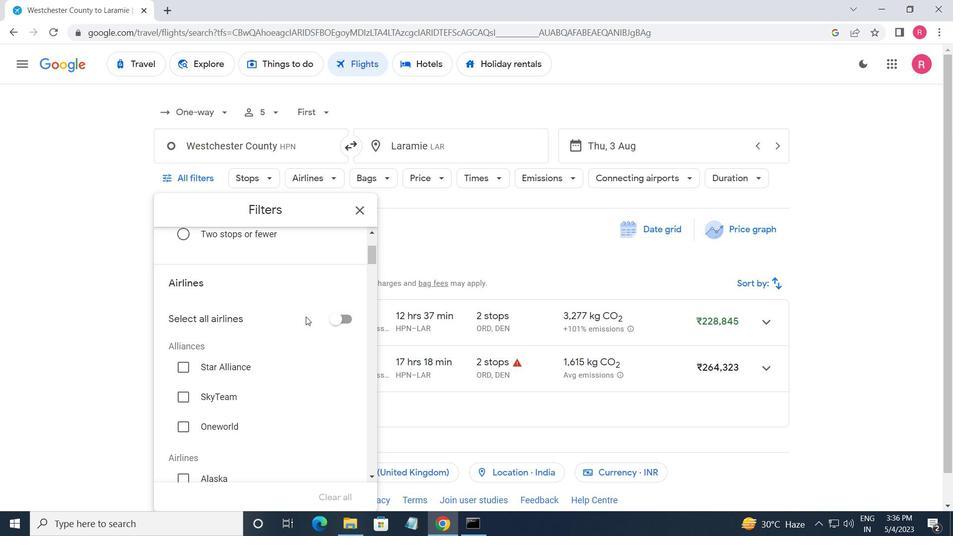 
Action: Mouse moved to (302, 315)
Screenshot: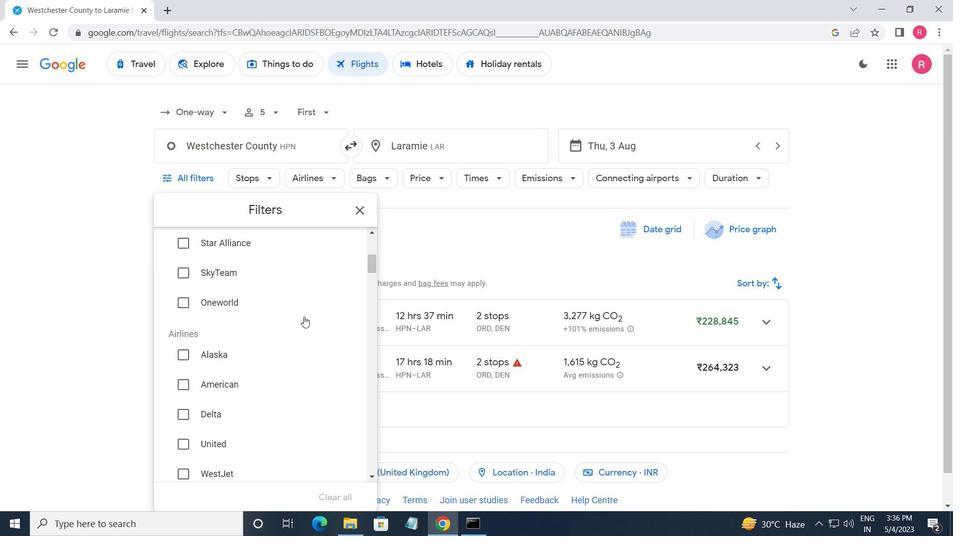 
Action: Mouse scrolled (302, 315) with delta (0, 0)
Screenshot: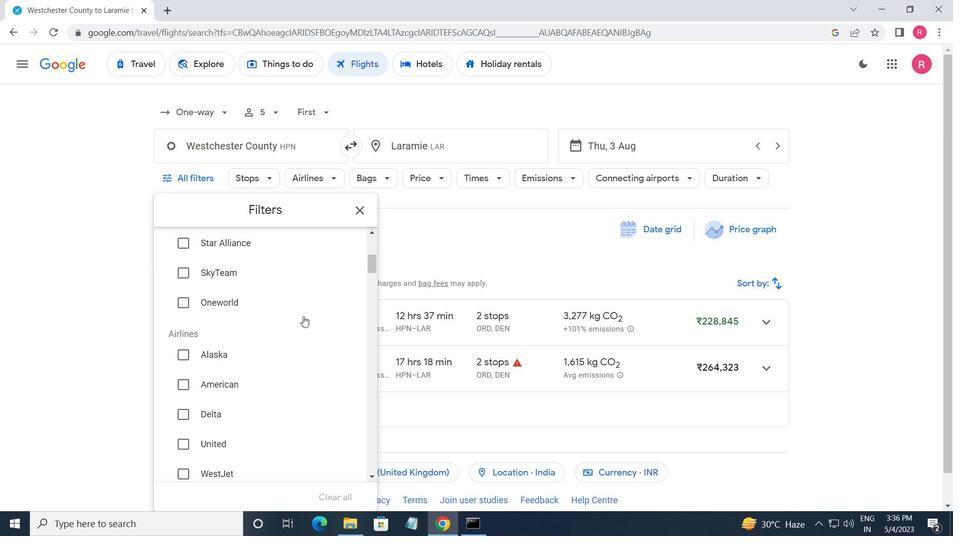 
Action: Mouse scrolled (302, 315) with delta (0, 0)
Screenshot: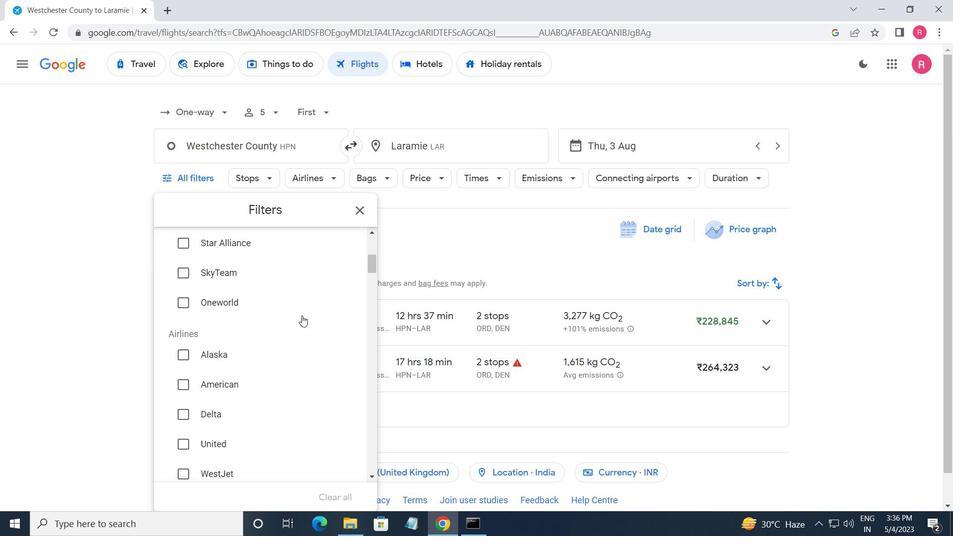 
Action: Mouse moved to (300, 316)
Screenshot: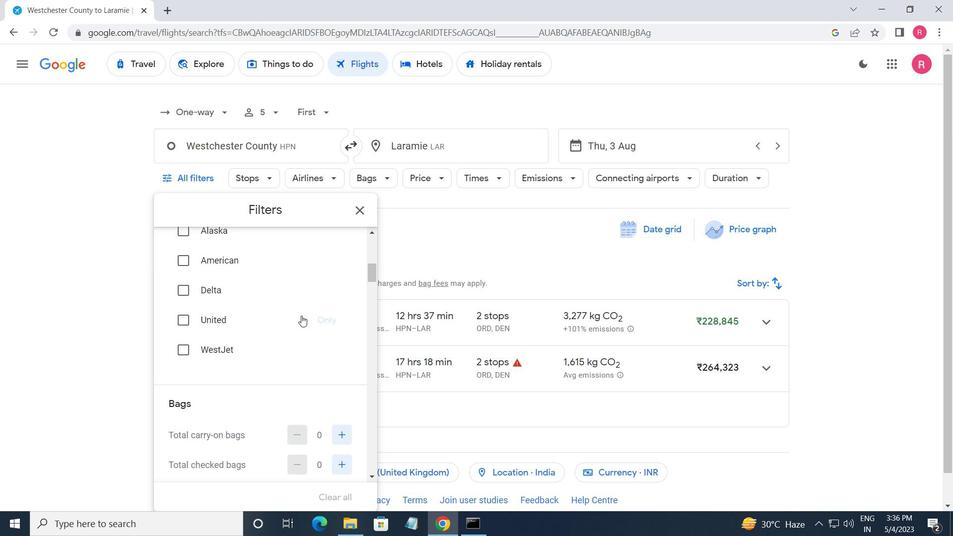 
Action: Mouse scrolled (300, 316) with delta (0, 0)
Screenshot: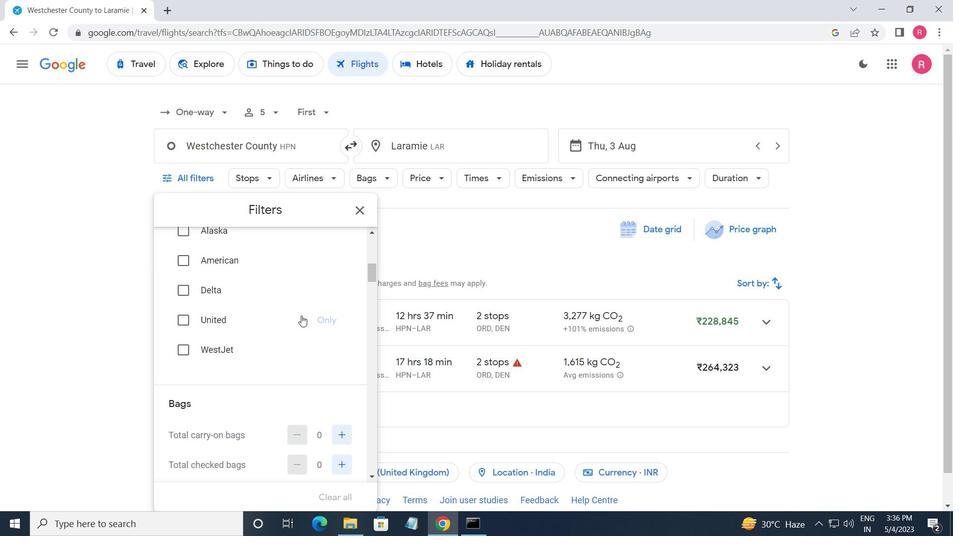 
Action: Mouse moved to (335, 371)
Screenshot: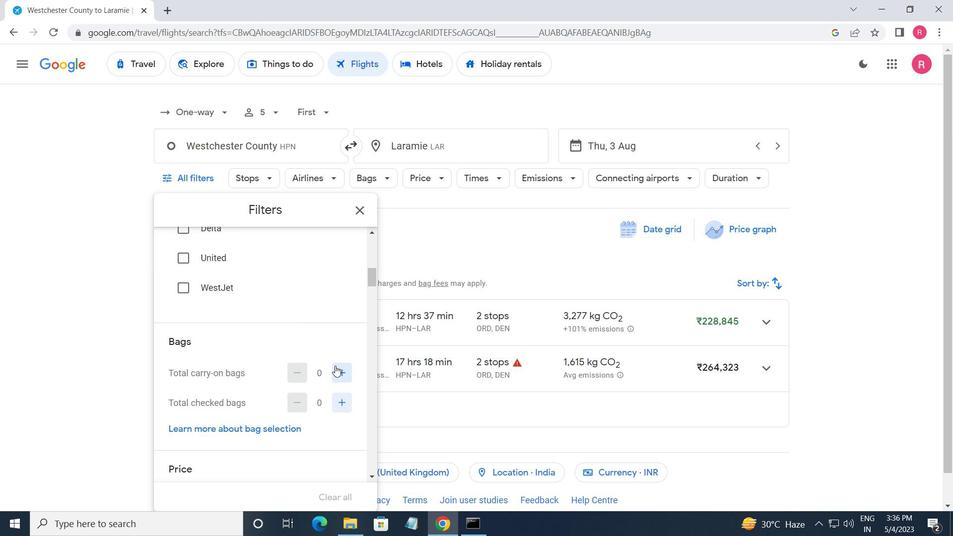 
Action: Mouse pressed left at (335, 371)
Screenshot: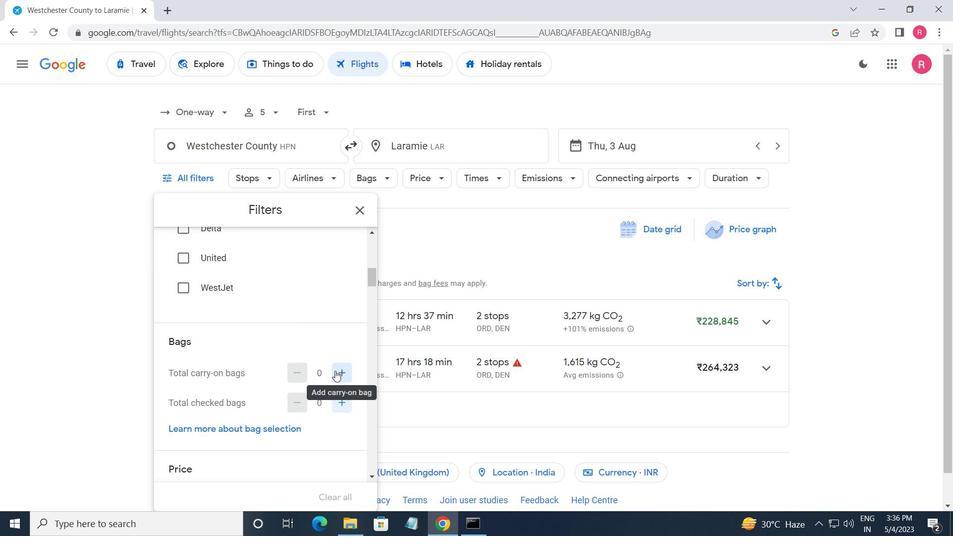 
Action: Mouse moved to (345, 402)
Screenshot: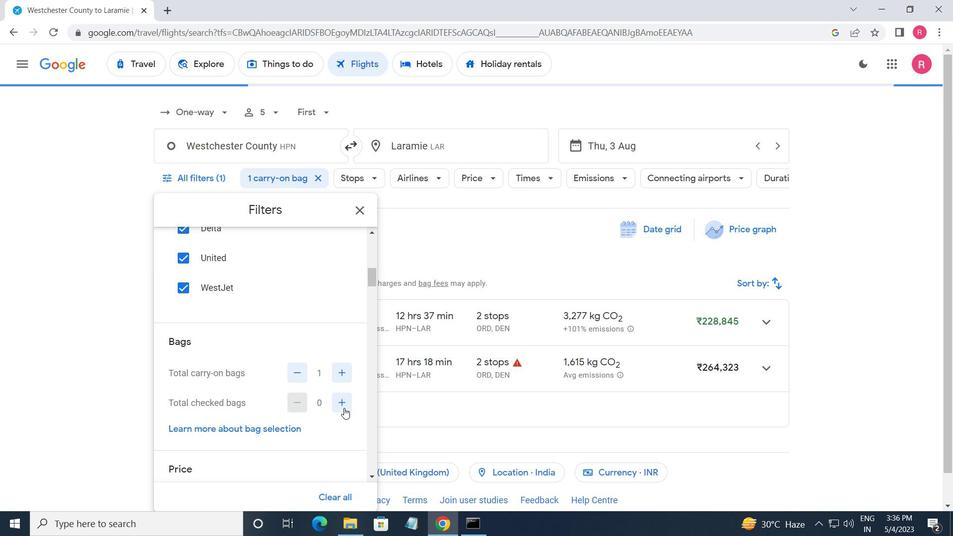 
Action: Mouse pressed left at (345, 402)
Screenshot: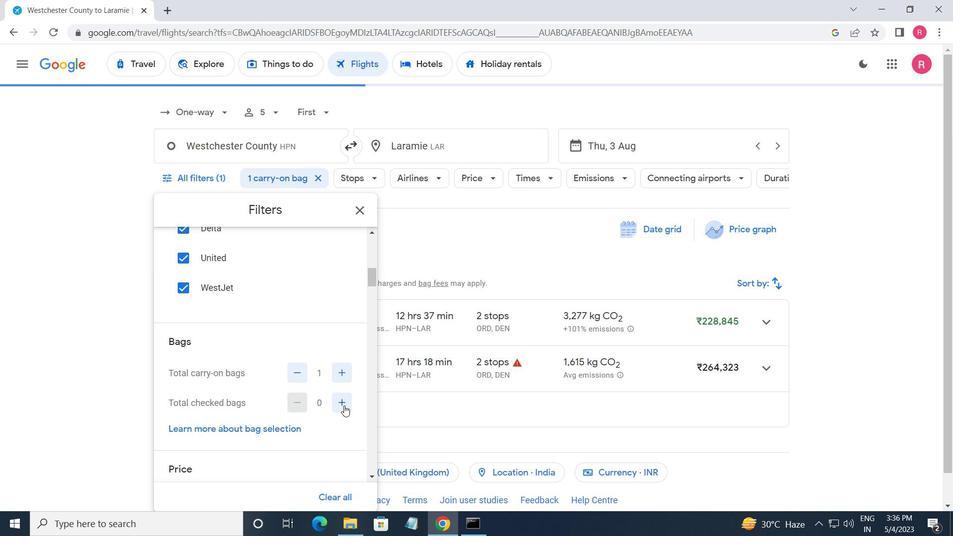 
Action: Mouse pressed left at (345, 402)
Screenshot: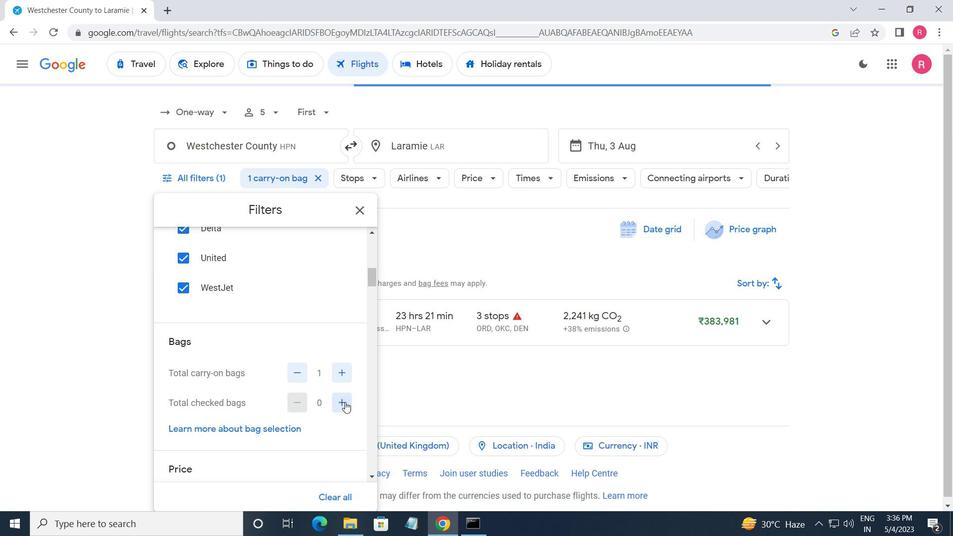 
Action: Mouse pressed left at (345, 402)
Screenshot: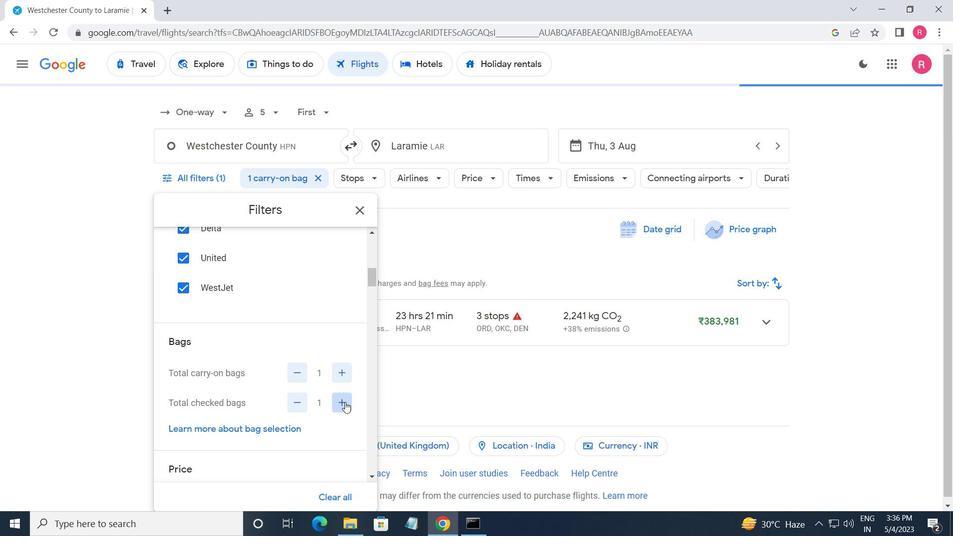
Action: Mouse moved to (344, 402)
Screenshot: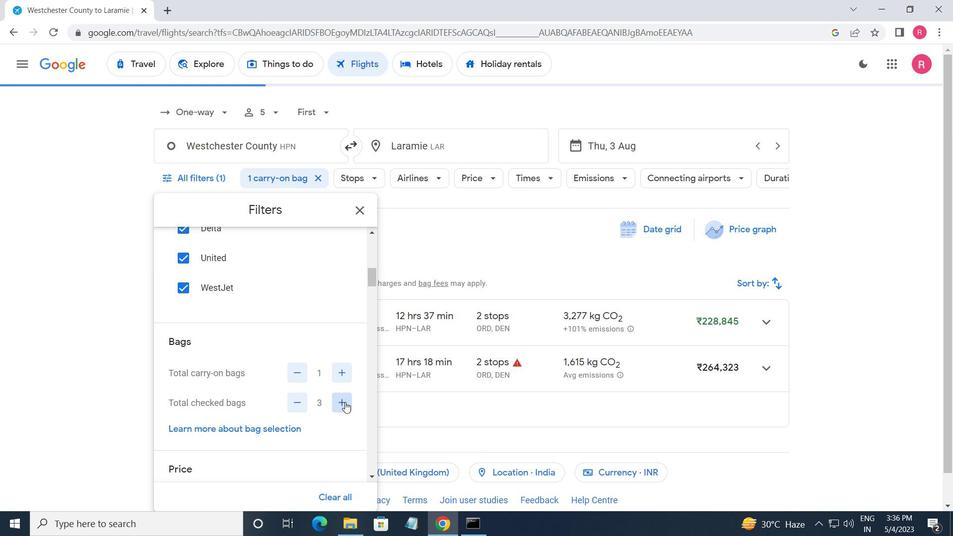 
Action: Mouse pressed left at (344, 402)
Screenshot: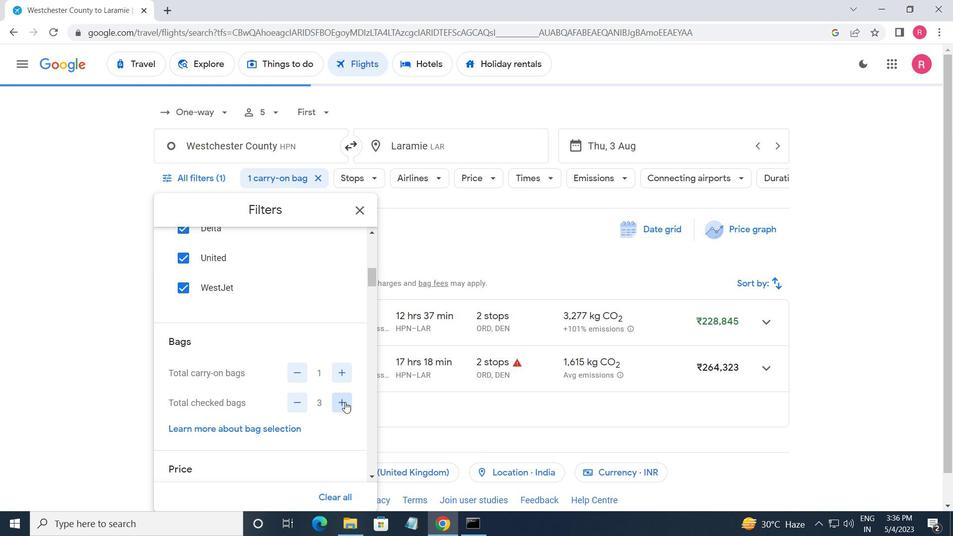 
Action: Mouse moved to (343, 403)
Screenshot: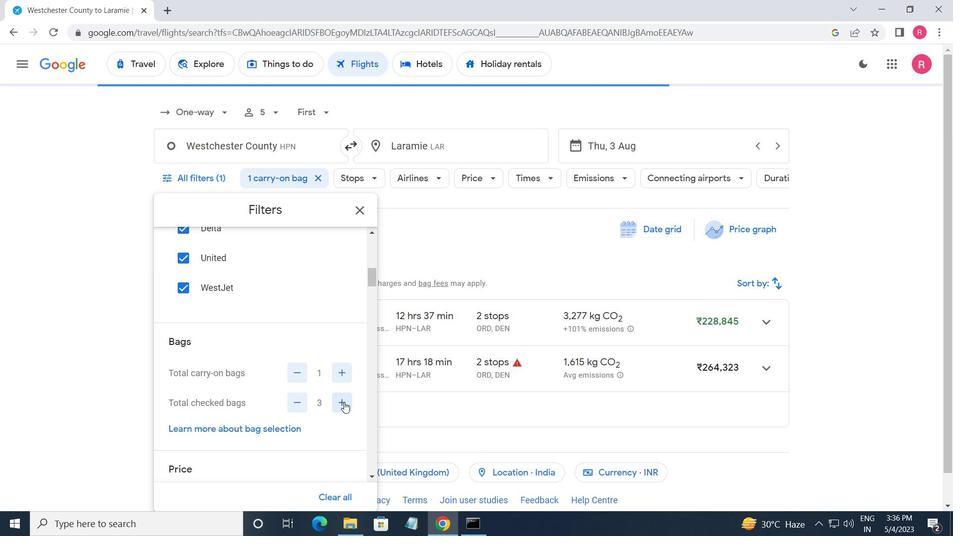 
Action: Mouse pressed left at (343, 403)
Screenshot: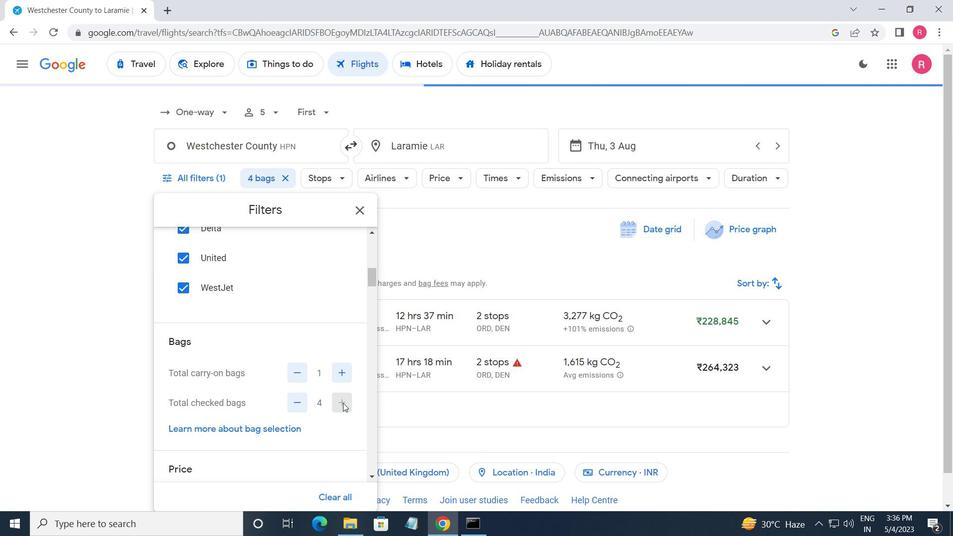 
Action: Mouse moved to (297, 316)
Screenshot: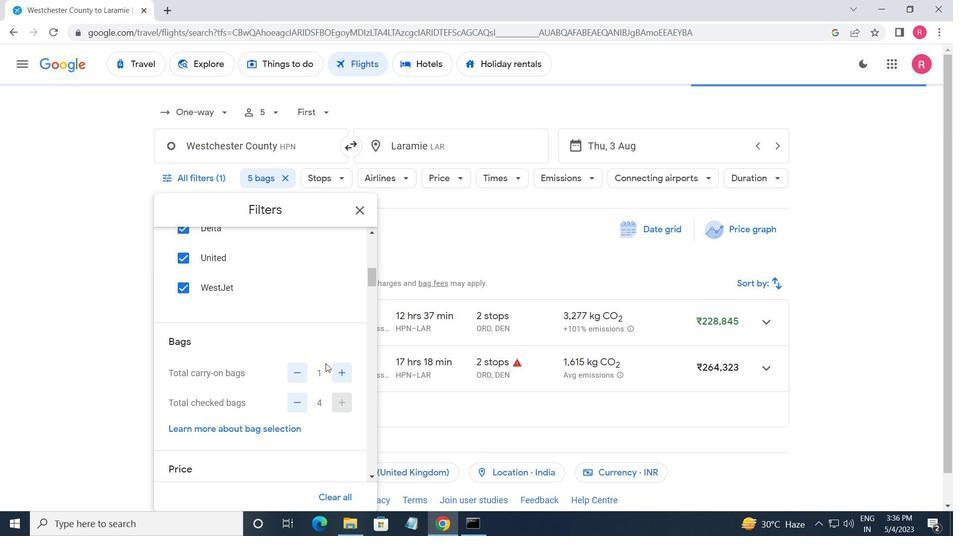 
Action: Mouse scrolled (297, 317) with delta (0, 0)
Screenshot: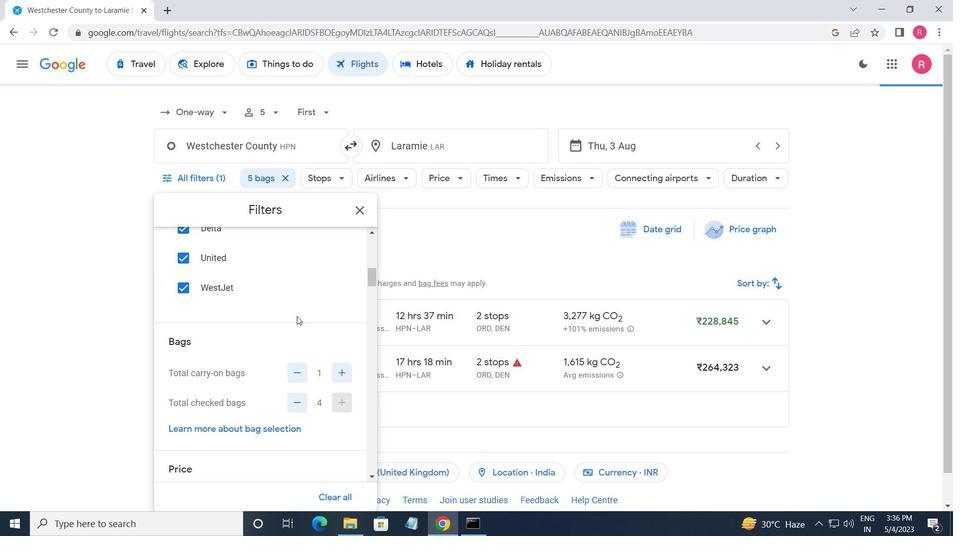 
Action: Mouse moved to (296, 317)
Screenshot: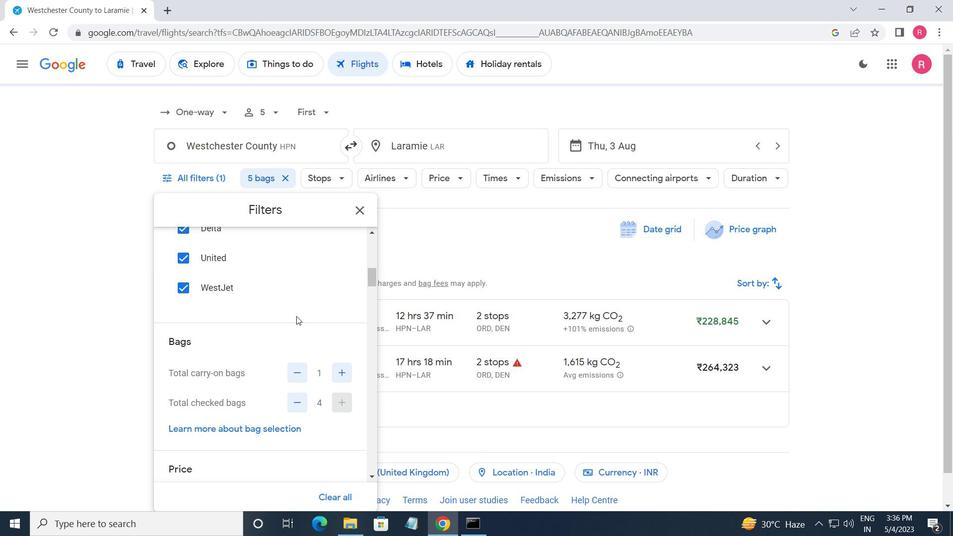 
Action: Mouse scrolled (296, 317) with delta (0, 0)
Screenshot: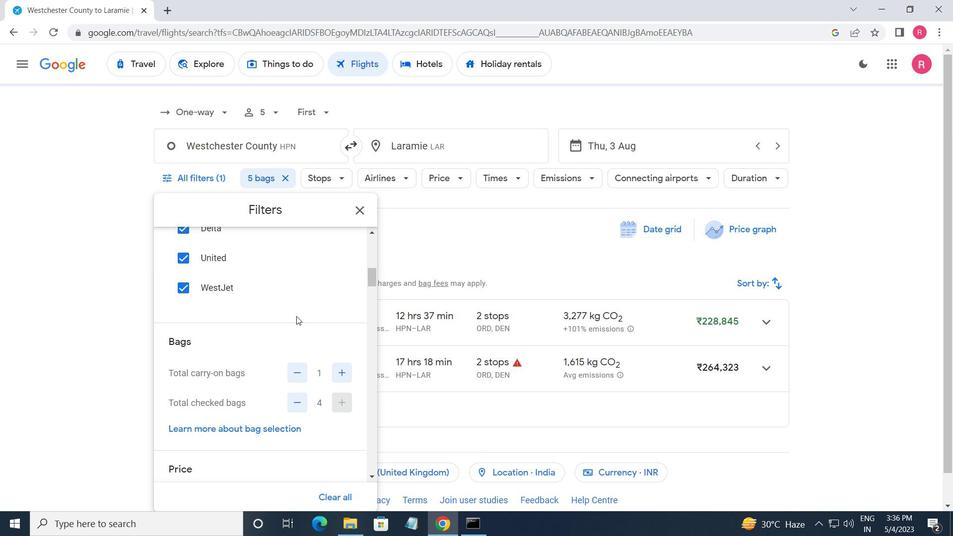 
Action: Mouse moved to (299, 323)
Screenshot: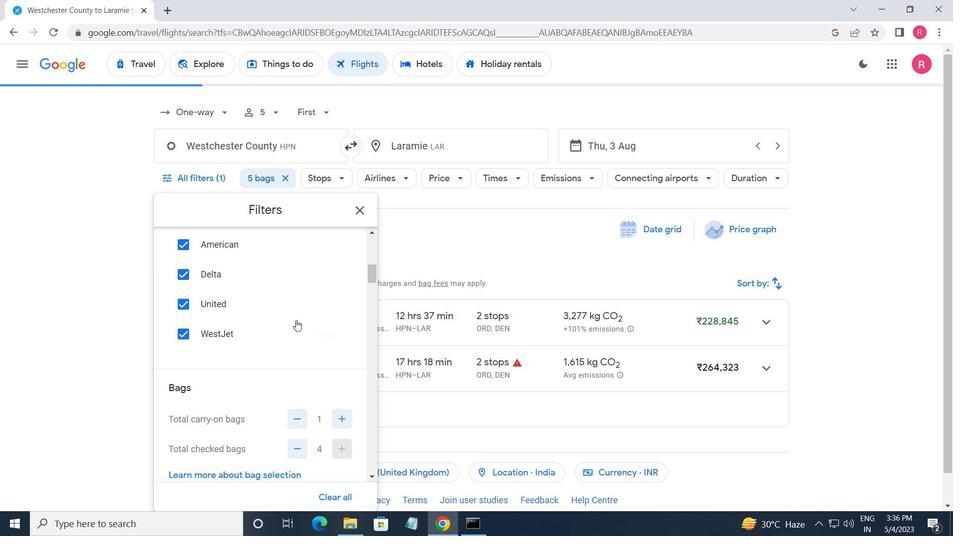 
Action: Mouse scrolled (299, 324) with delta (0, 0)
Screenshot: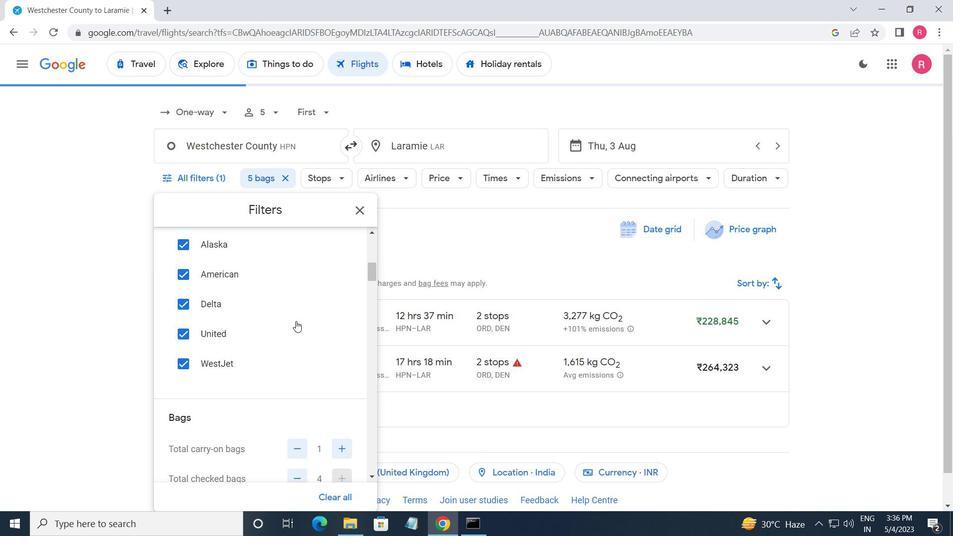 
Action: Mouse scrolled (299, 324) with delta (0, 0)
Screenshot: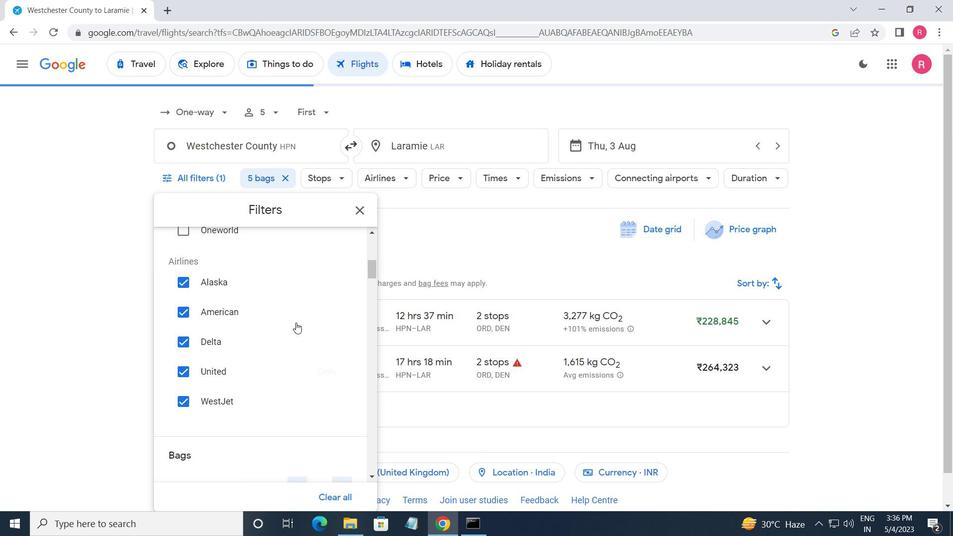
Action: Mouse moved to (339, 253)
Screenshot: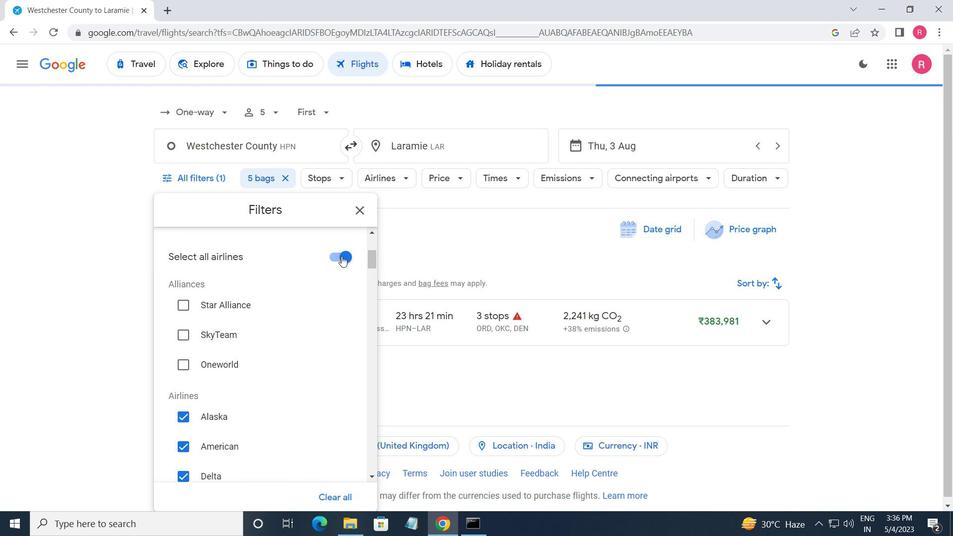 
Action: Mouse pressed left at (339, 253)
Screenshot: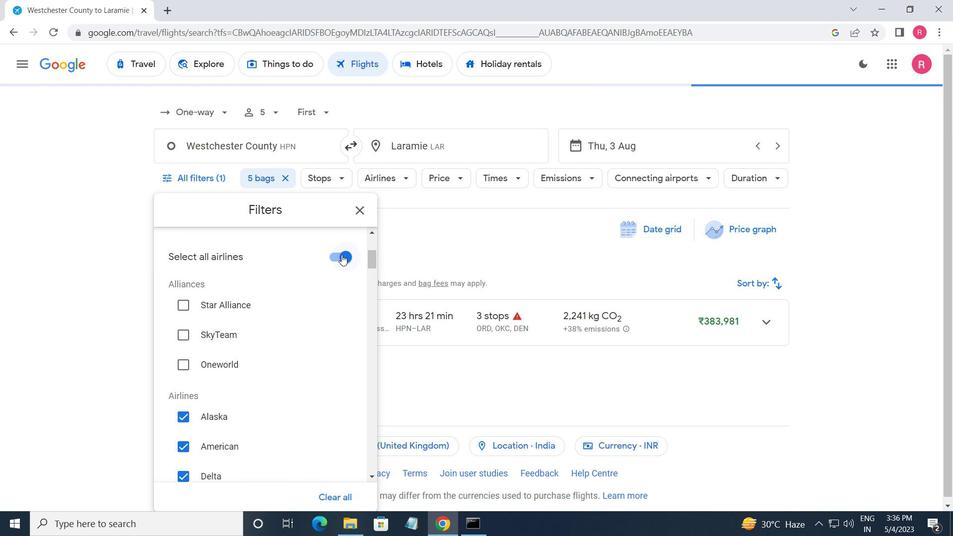 
Action: Mouse moved to (313, 362)
Screenshot: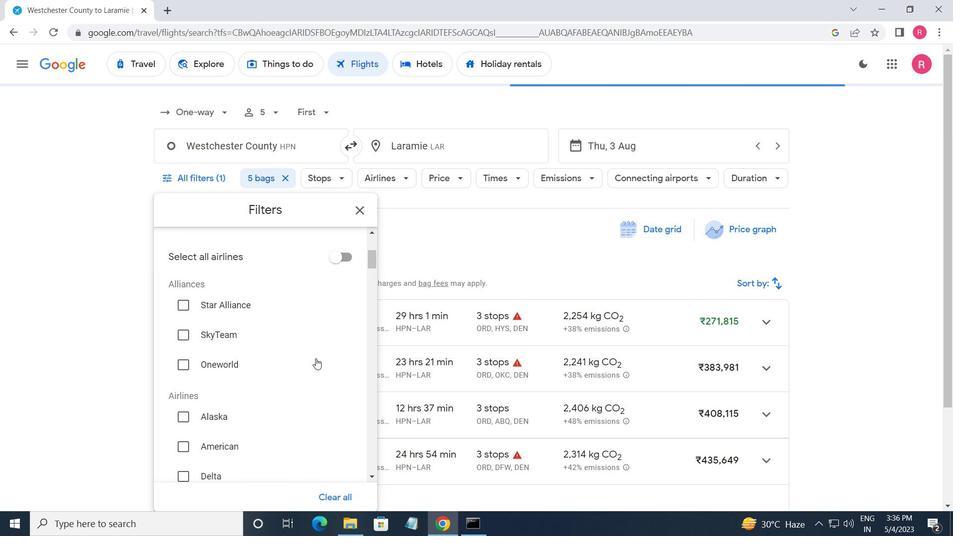 
Action: Mouse scrolled (313, 361) with delta (0, 0)
Screenshot: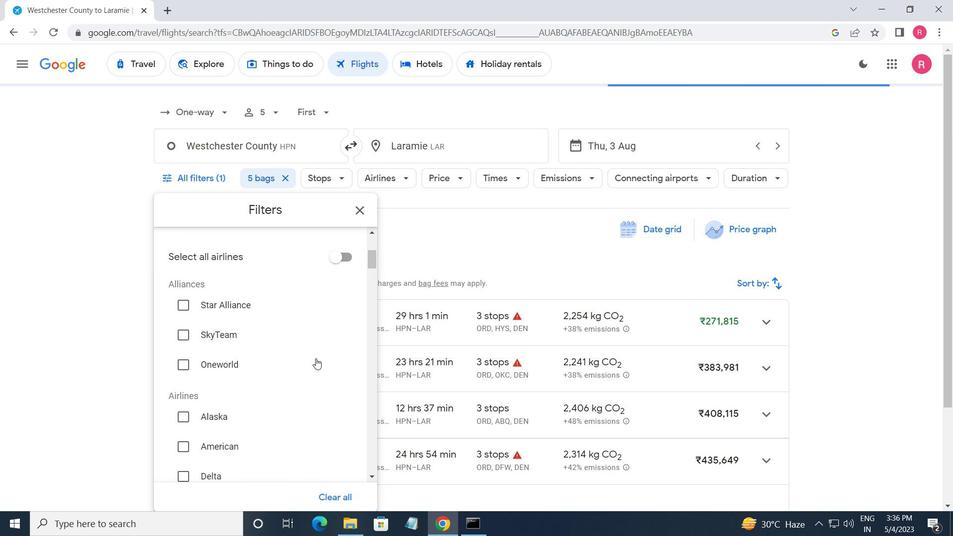 
Action: Mouse moved to (313, 364)
Screenshot: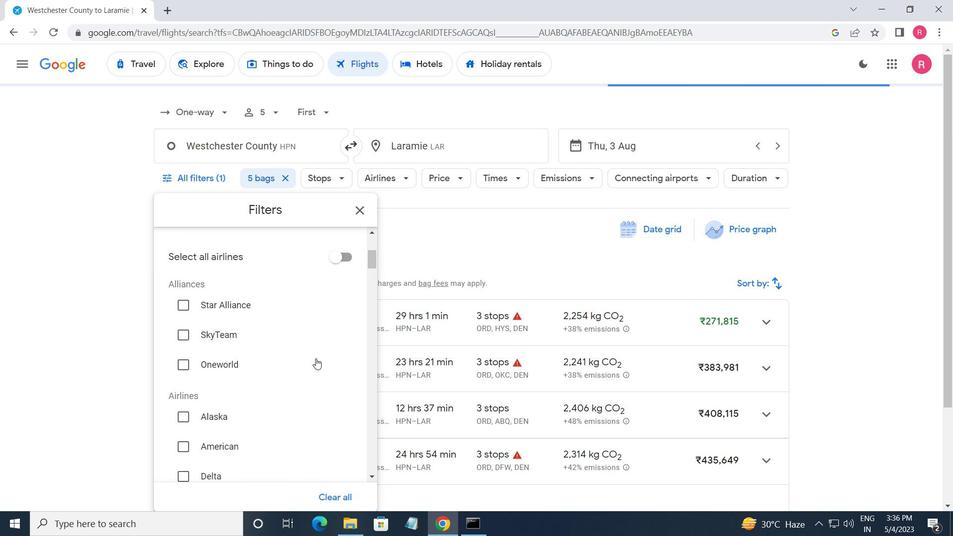 
Action: Mouse scrolled (313, 363) with delta (0, 0)
Screenshot: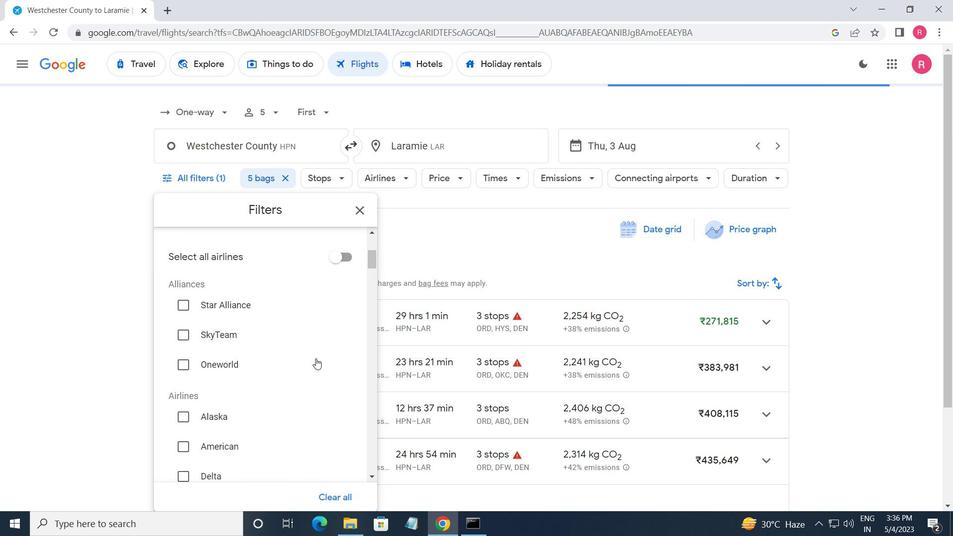 
Action: Mouse scrolled (313, 363) with delta (0, 0)
Screenshot: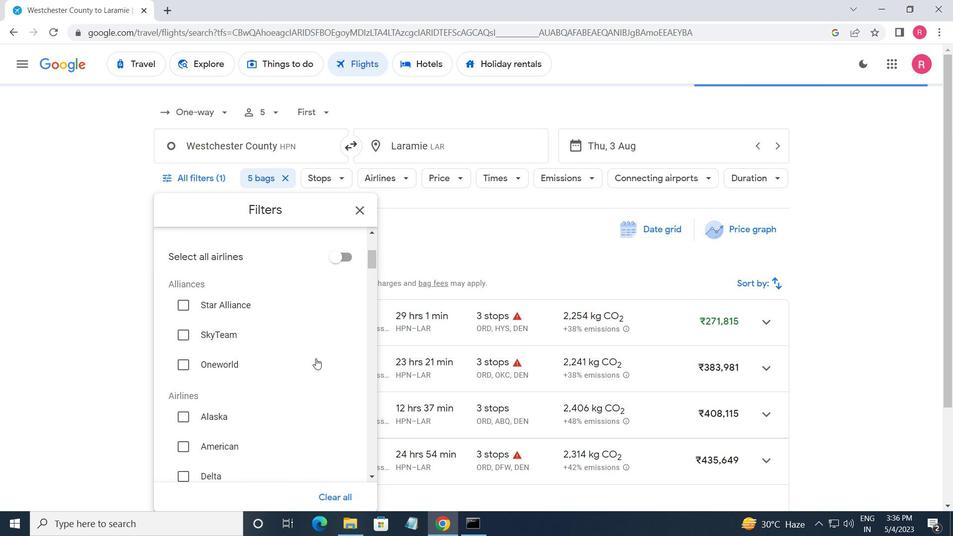 
Action: Mouse moved to (313, 365)
Screenshot: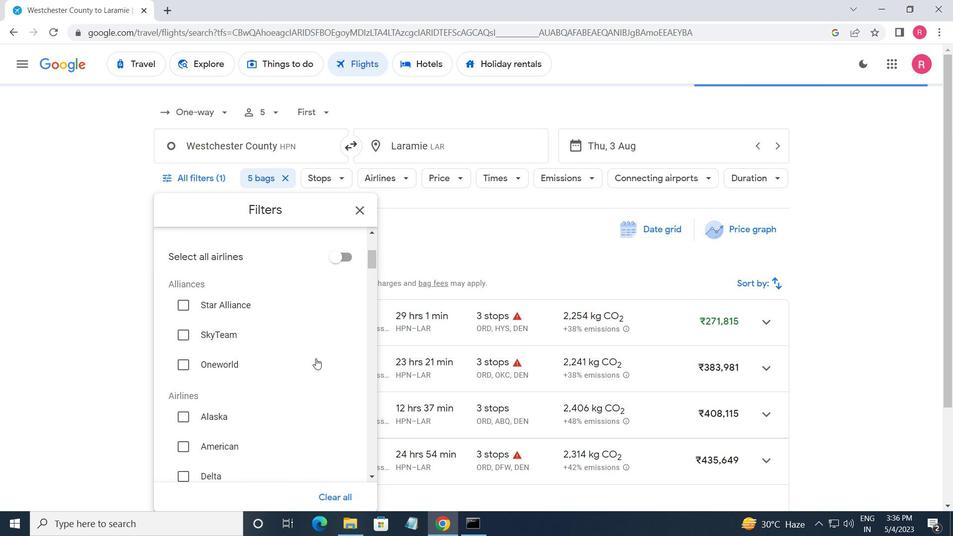 
Action: Mouse scrolled (313, 364) with delta (0, 0)
Screenshot: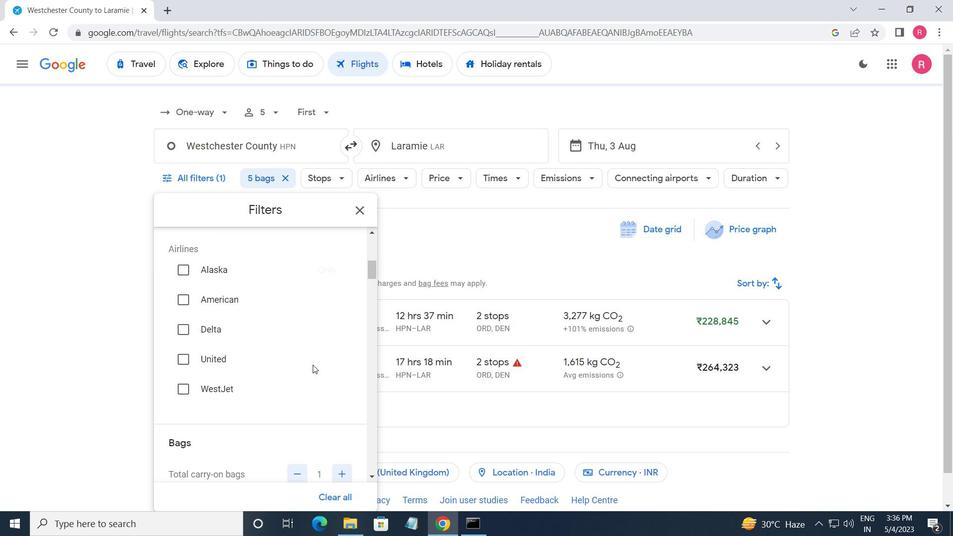 
Action: Mouse scrolled (313, 364) with delta (0, 0)
Screenshot: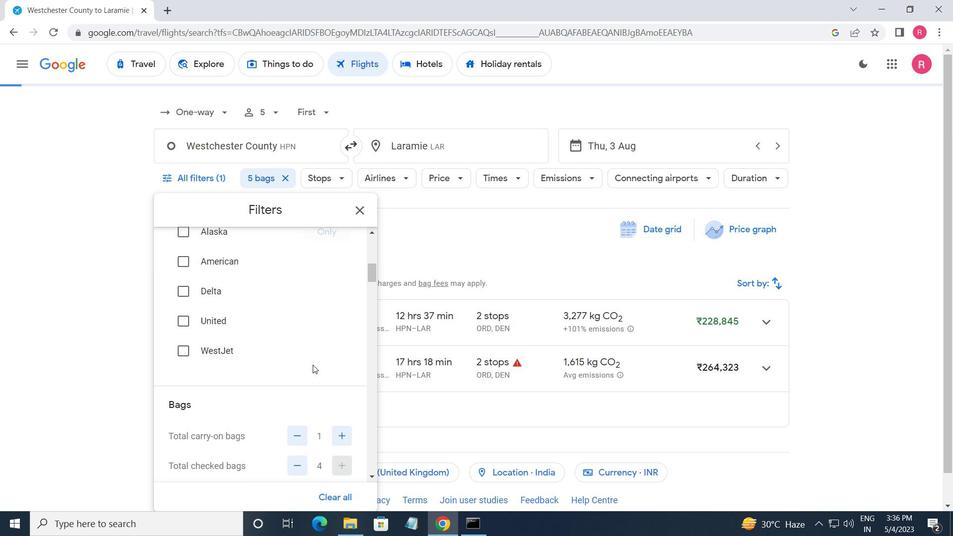 
Action: Mouse scrolled (313, 364) with delta (0, 0)
Screenshot: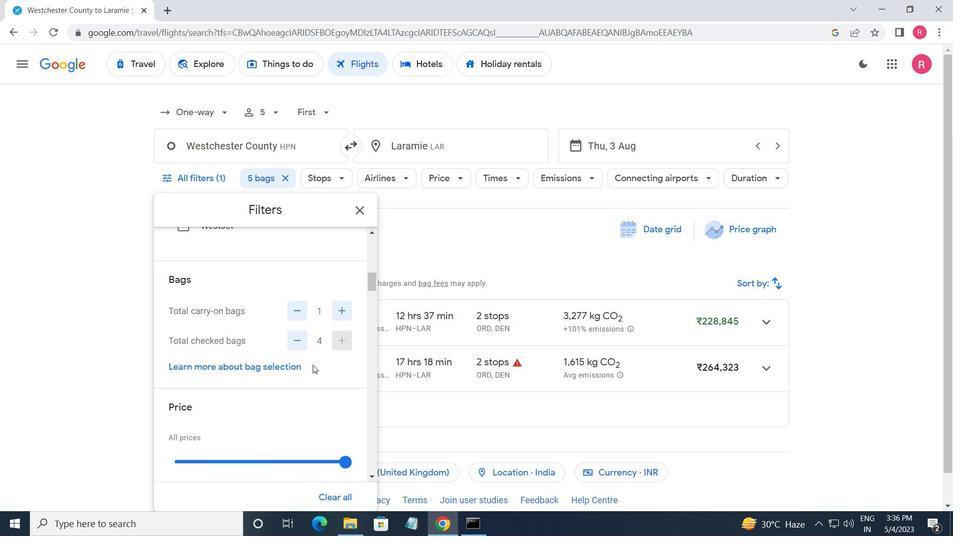 
Action: Mouse moved to (312, 365)
Screenshot: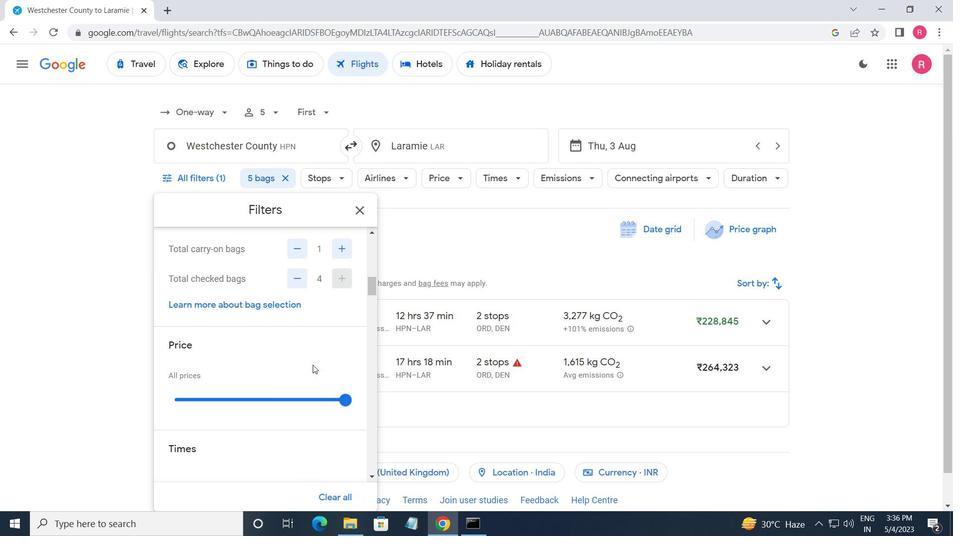 
Action: Mouse scrolled (312, 365) with delta (0, 0)
Screenshot: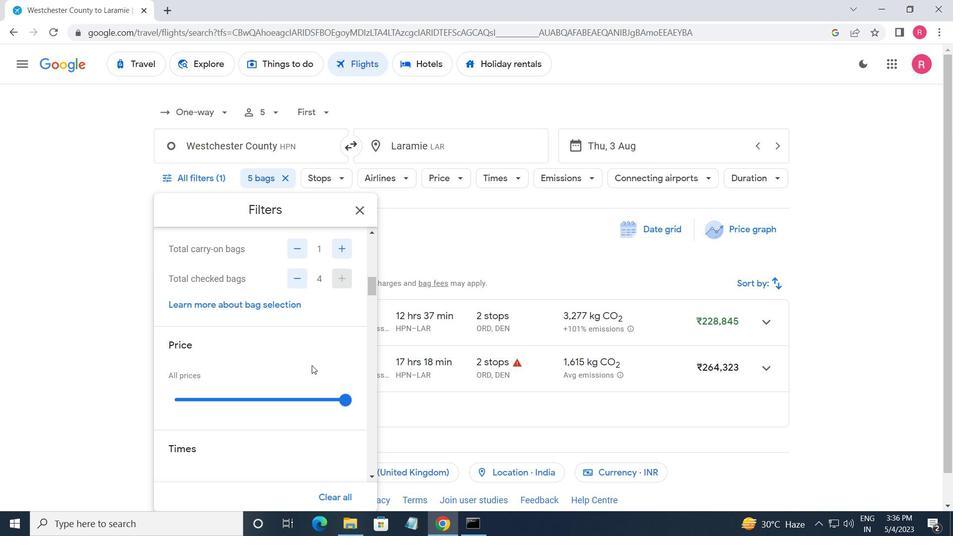 
Action: Mouse moved to (340, 335)
Screenshot: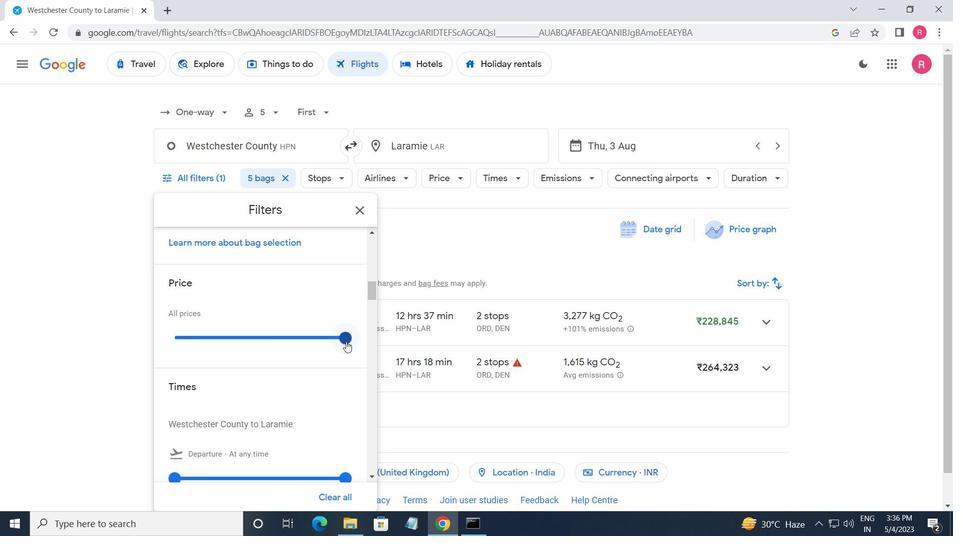 
Action: Mouse pressed left at (340, 335)
Screenshot: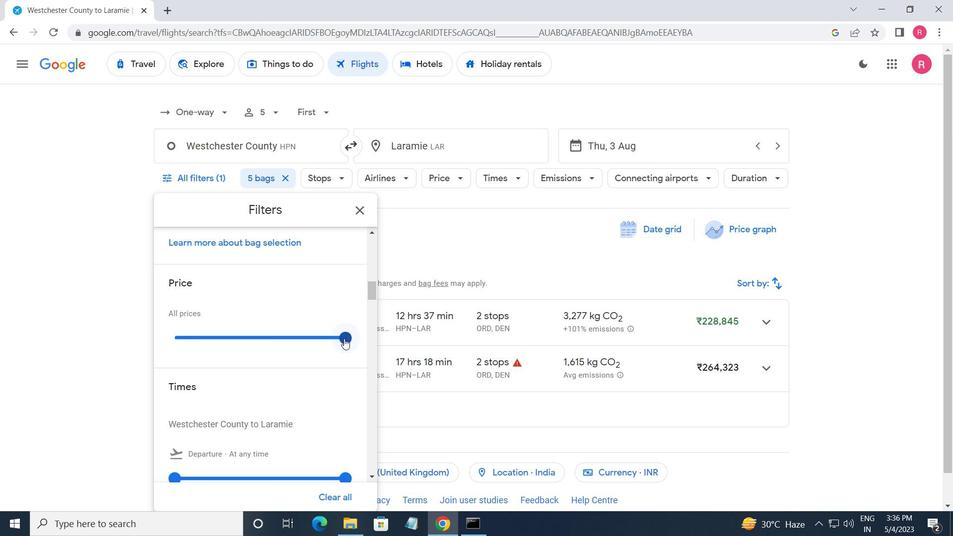 
Action: Mouse moved to (263, 330)
Screenshot: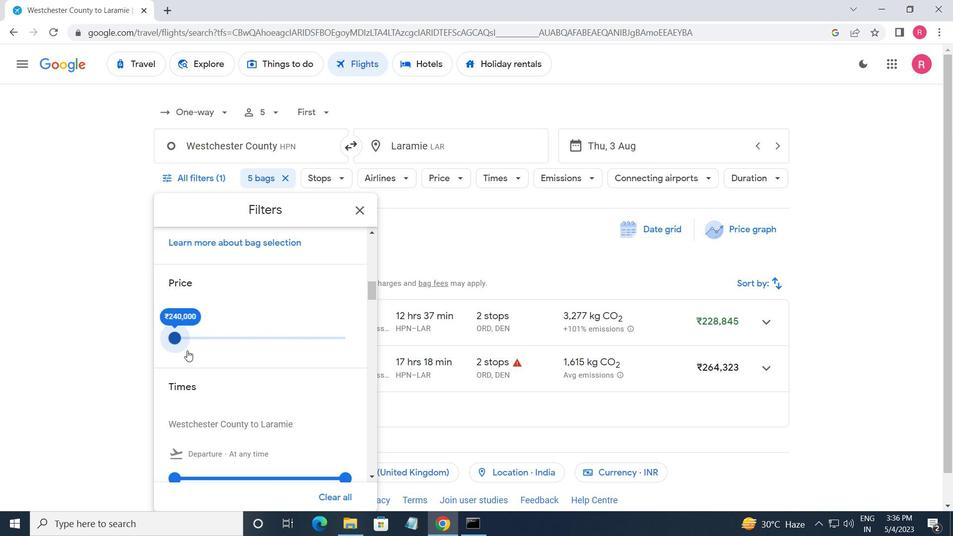 
Action: Mouse scrolled (263, 329) with delta (0, 0)
Screenshot: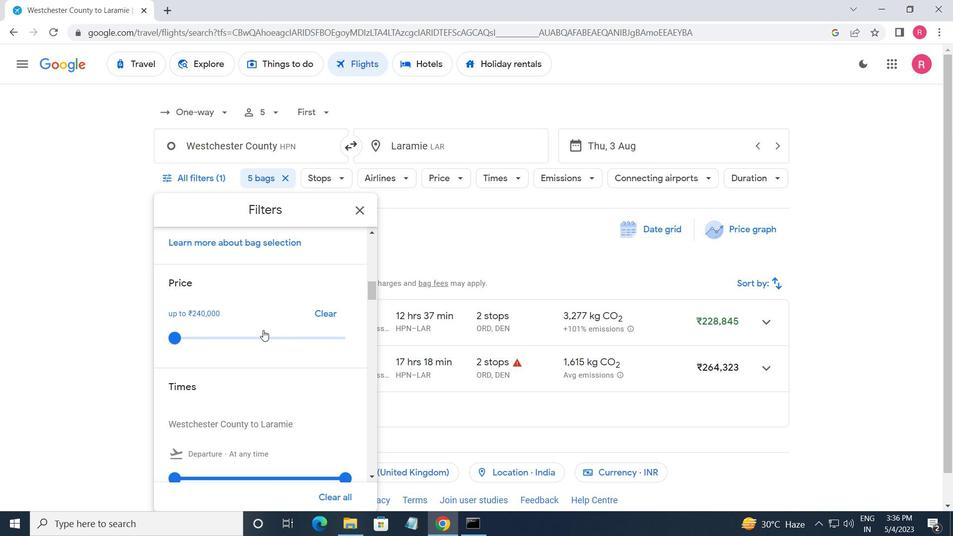 
Action: Mouse moved to (263, 329)
Screenshot: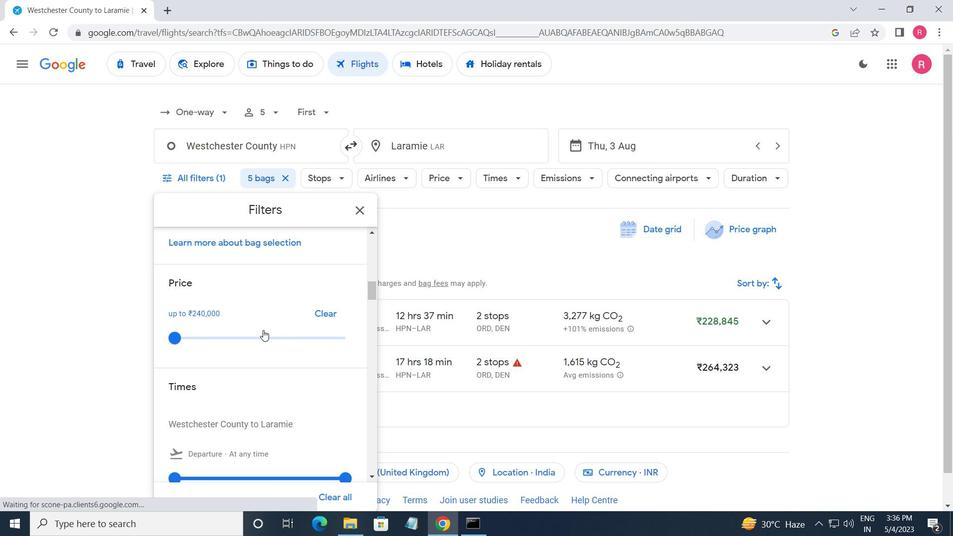 
Action: Mouse scrolled (263, 329) with delta (0, 0)
Screenshot: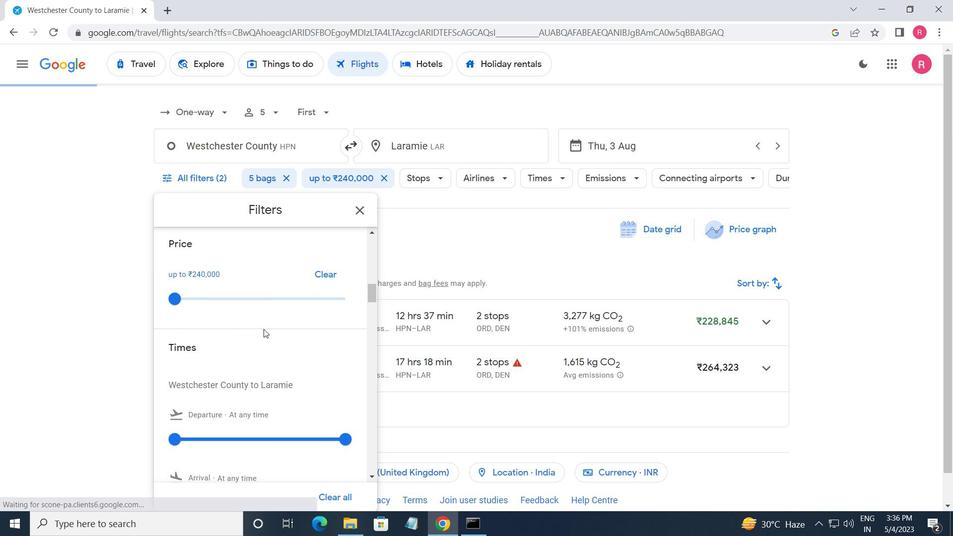 
Action: Mouse moved to (176, 354)
Screenshot: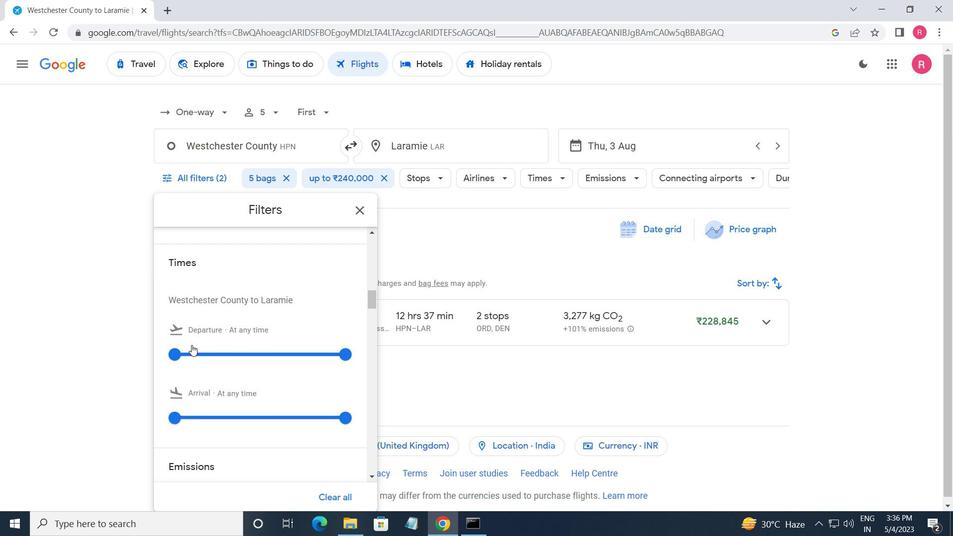 
Action: Mouse pressed left at (176, 354)
Screenshot: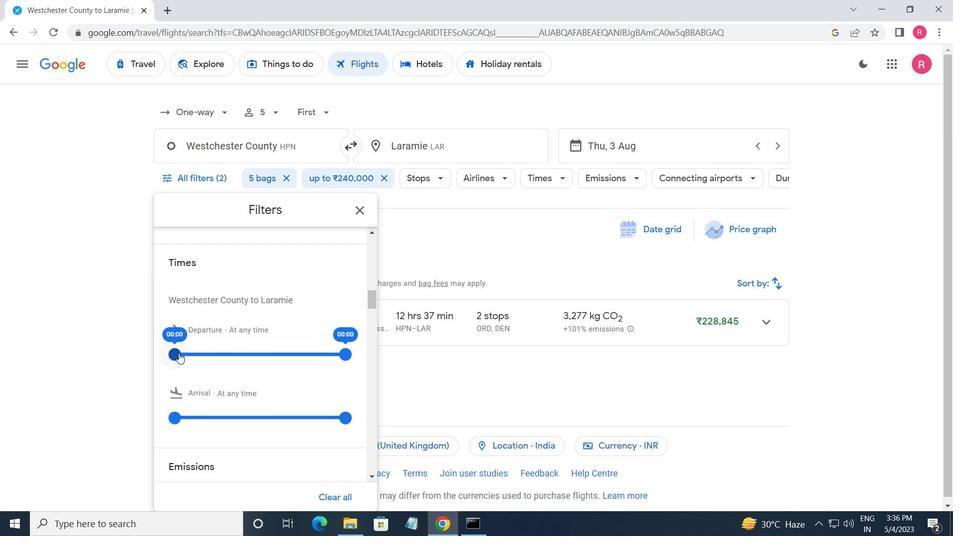 
Action: Mouse moved to (345, 353)
Screenshot: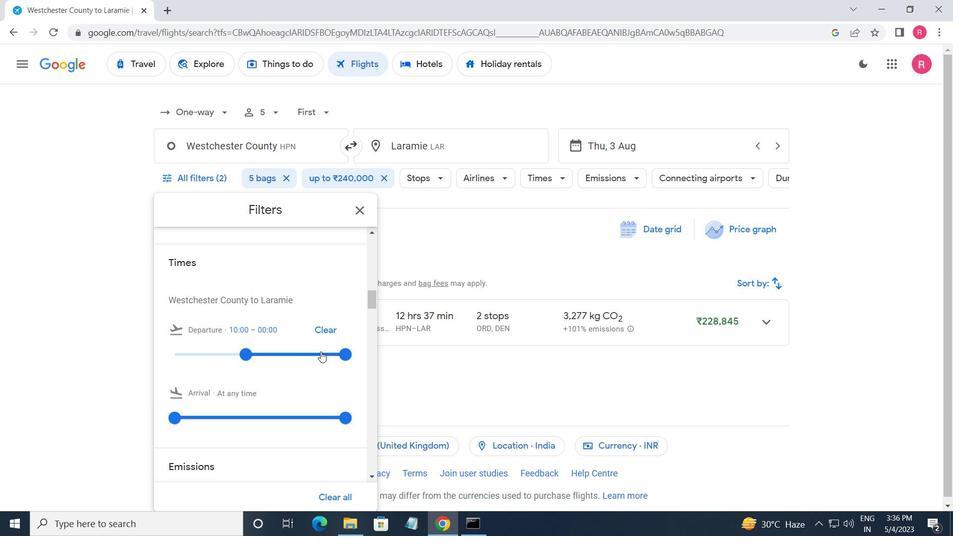 
Action: Mouse pressed left at (345, 353)
Screenshot: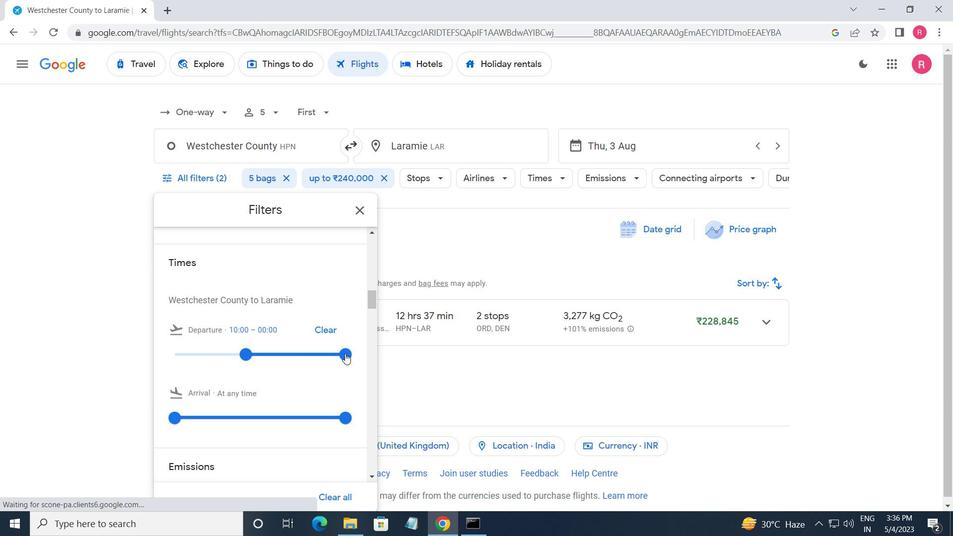 
Action: Mouse moved to (359, 208)
Screenshot: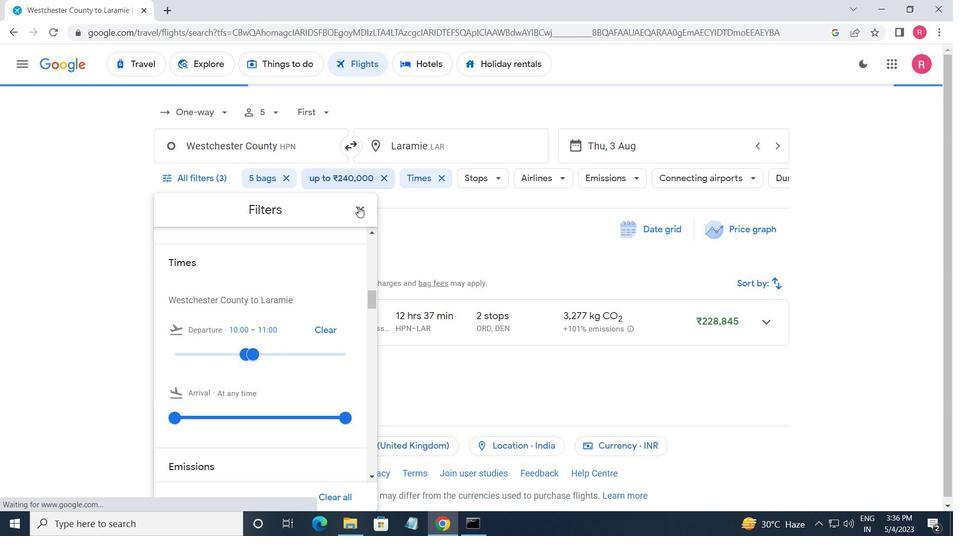 
Action: Mouse pressed left at (359, 208)
Screenshot: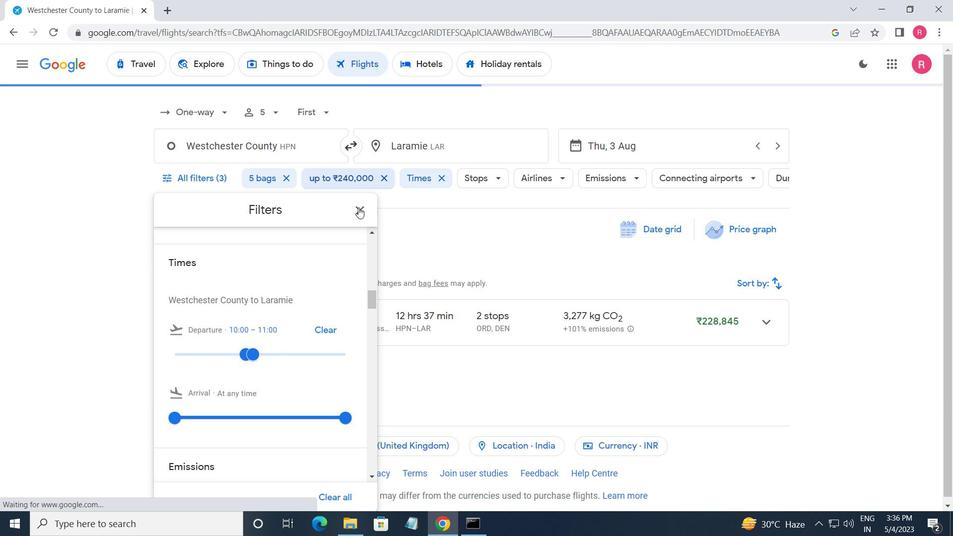 
